Task: In the Contact  Ellie_Carter@nachi-fujikoshi.co.jp, Create email and send with subject: 'We're Thrilled to Welcome You ', and with mail content 'Hello_x000D_
Join a community of forward-thinkers and pioneers. Our transformative solution will empower you to shape the future of your industry.._x000D_
Kind Regards', attach the document: Terms_and_conditions.doc and insert image: visitingcard.jpg. Below Kind Regards, write Tumblr and insert the URL: 'www.tumblr.com'. Mark checkbox to create task to follow up : Tomorrow. Logged in from softage.1@softage.net
Action: Mouse moved to (93, 58)
Screenshot: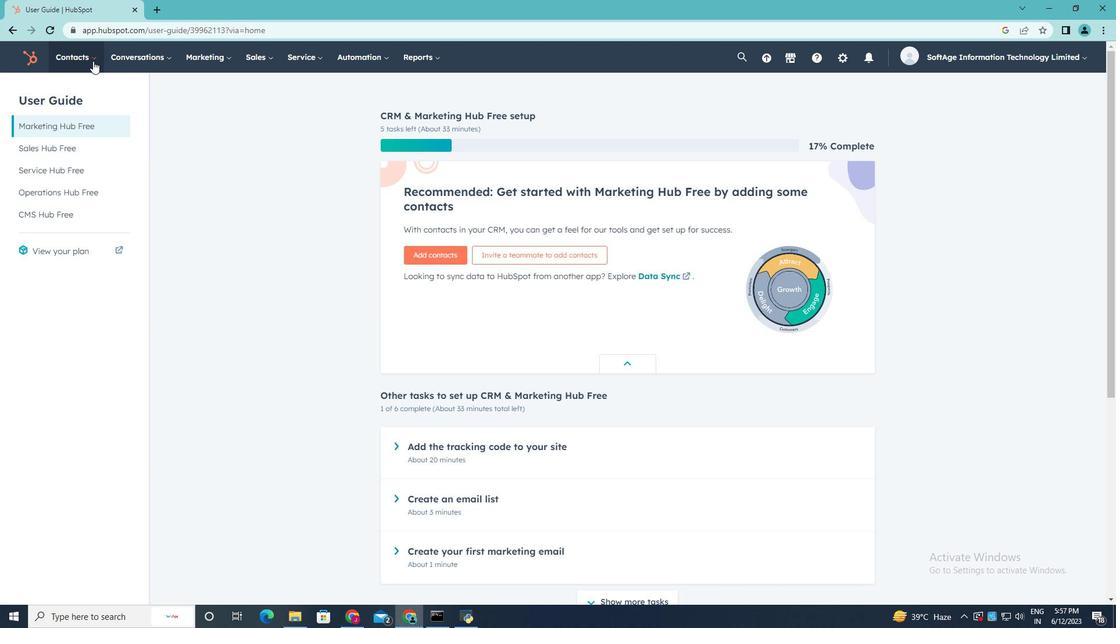 
Action: Mouse pressed left at (93, 58)
Screenshot: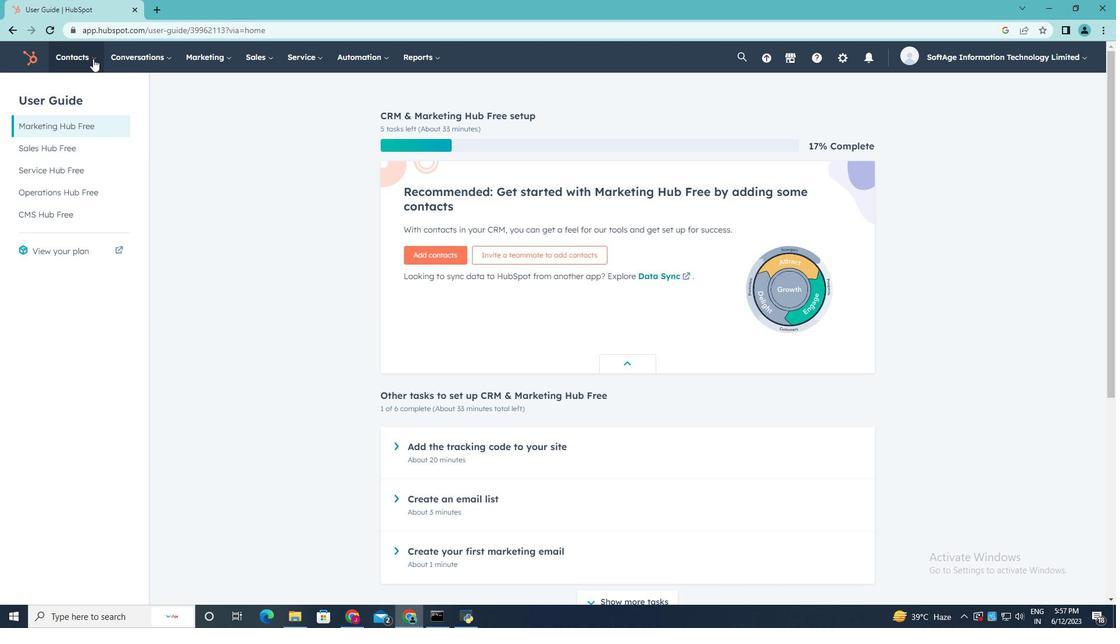 
Action: Mouse moved to (93, 95)
Screenshot: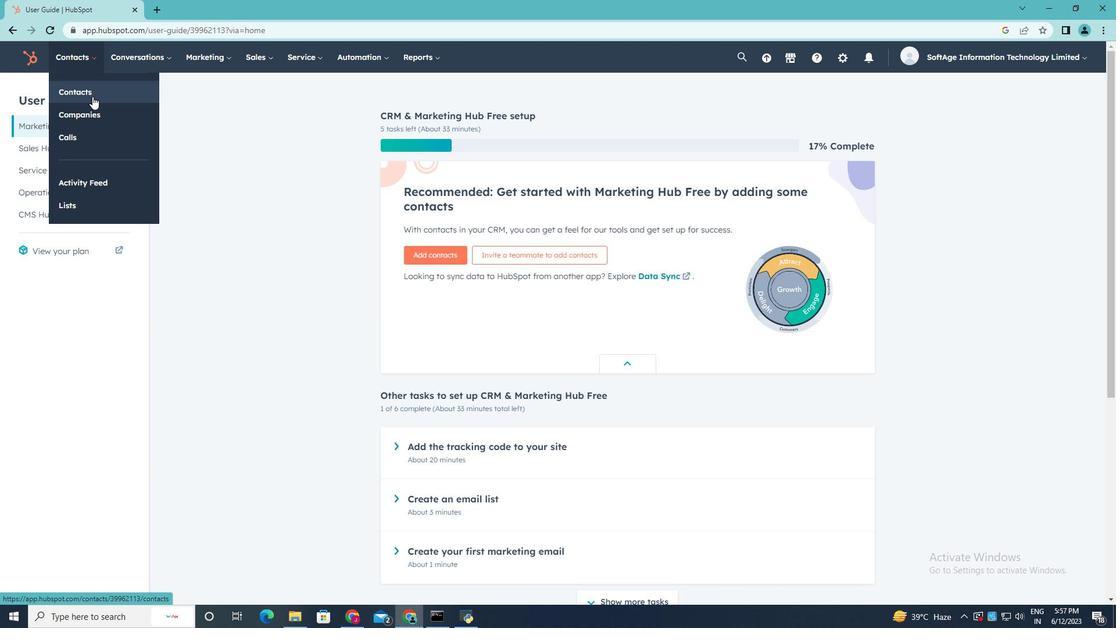 
Action: Mouse pressed left at (93, 95)
Screenshot: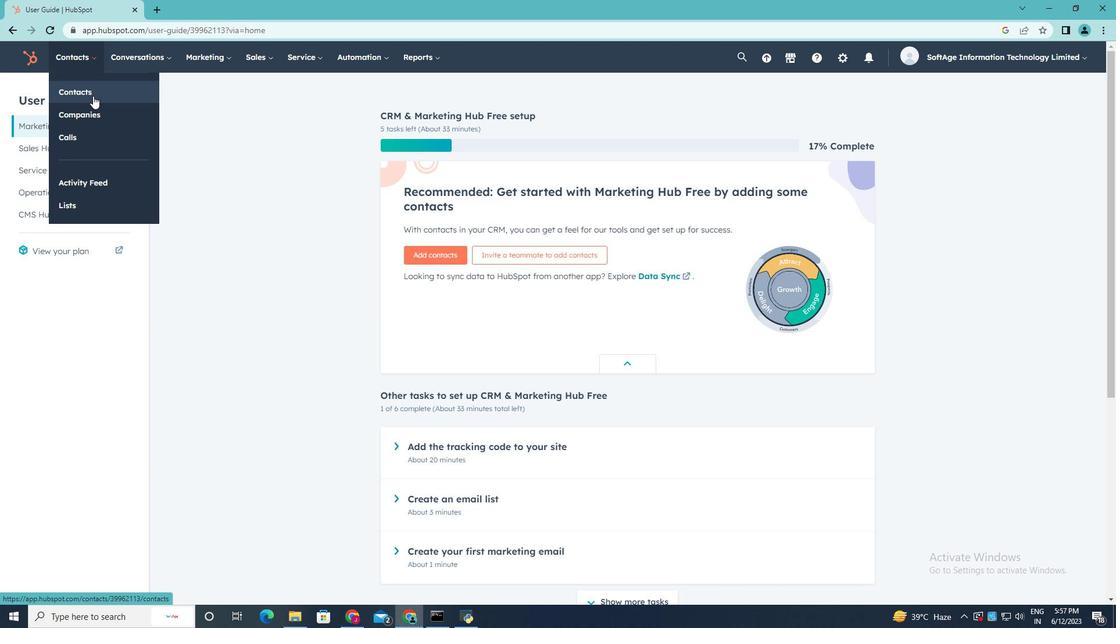 
Action: Mouse moved to (83, 187)
Screenshot: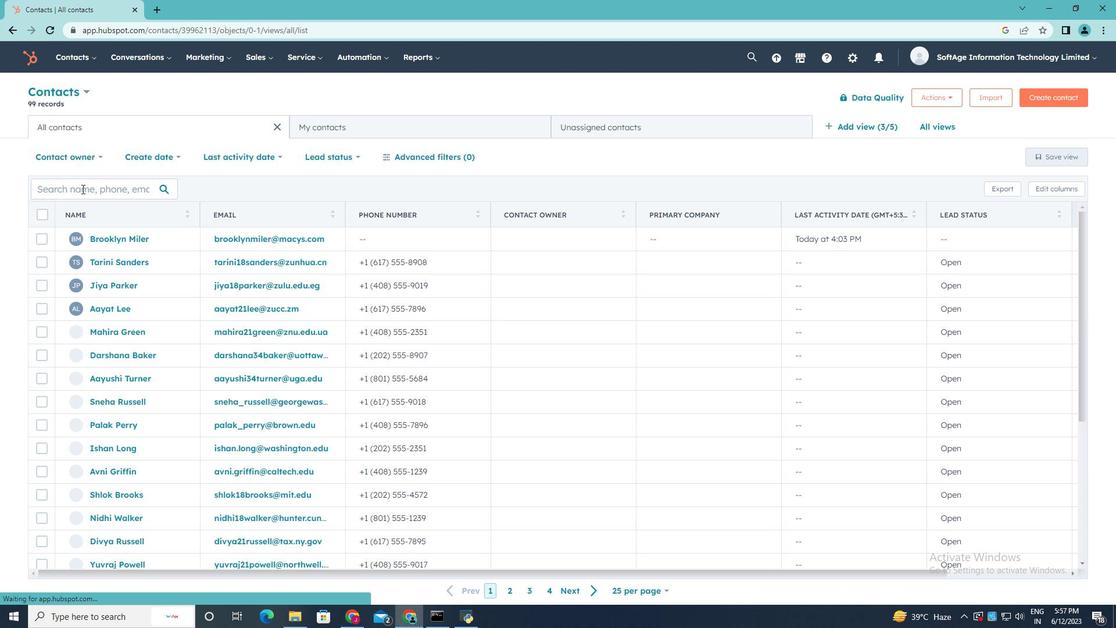 
Action: Mouse pressed left at (83, 187)
Screenshot: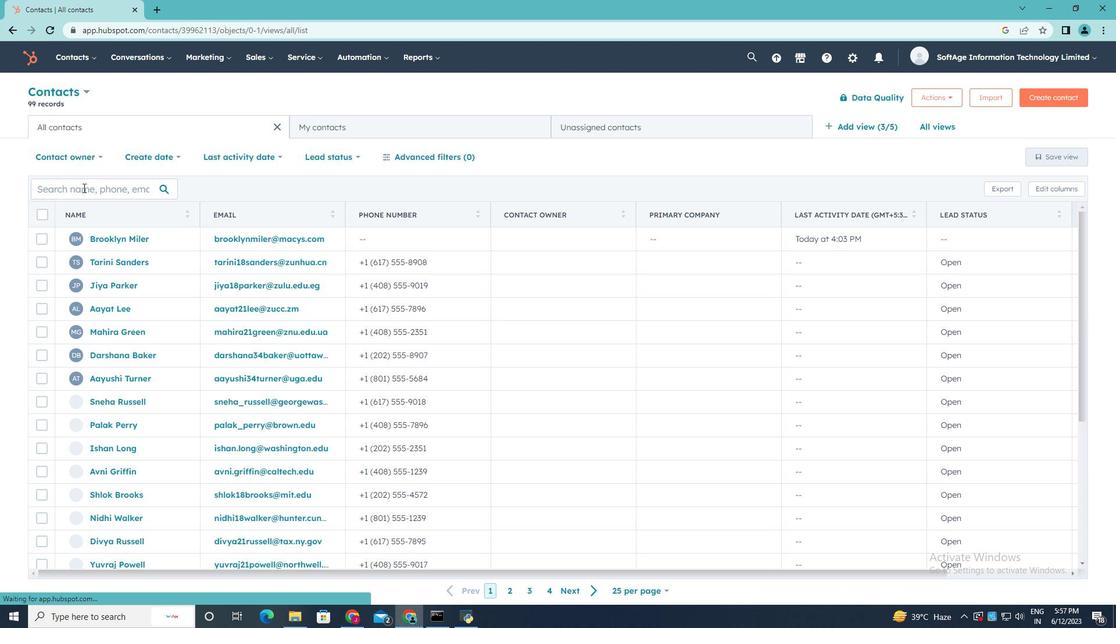 
Action: Key pressed <Key.shift><Key.shift><Key.shift><Key.shift><Key.shift><Key.shift><Key.shift><Key.shift>Ellie<Key.shift_r><Key.shift_r><Key.shift_r>_<Key.shift>Carter<Key.shift>@nachi-fujikoshi.co.jp
Screenshot: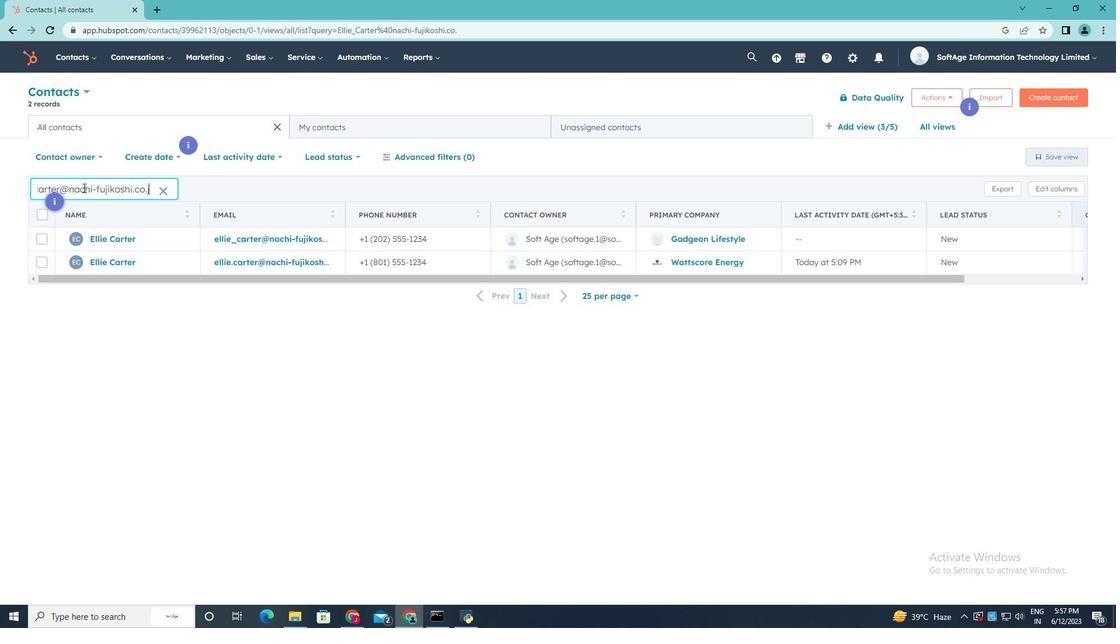 
Action: Mouse moved to (122, 242)
Screenshot: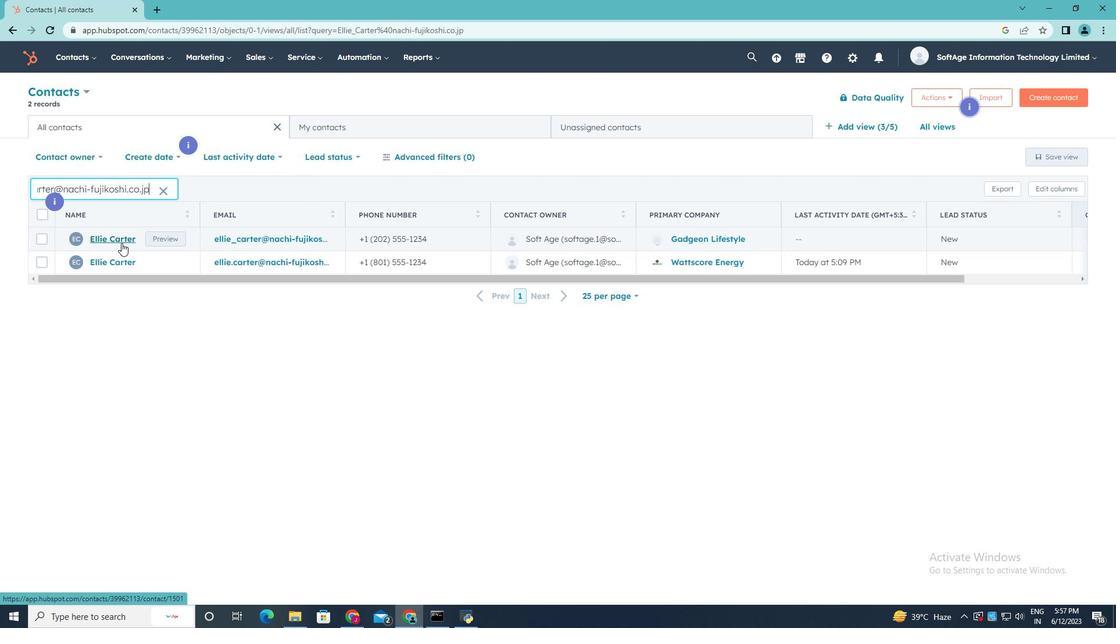 
Action: Mouse pressed left at (122, 242)
Screenshot: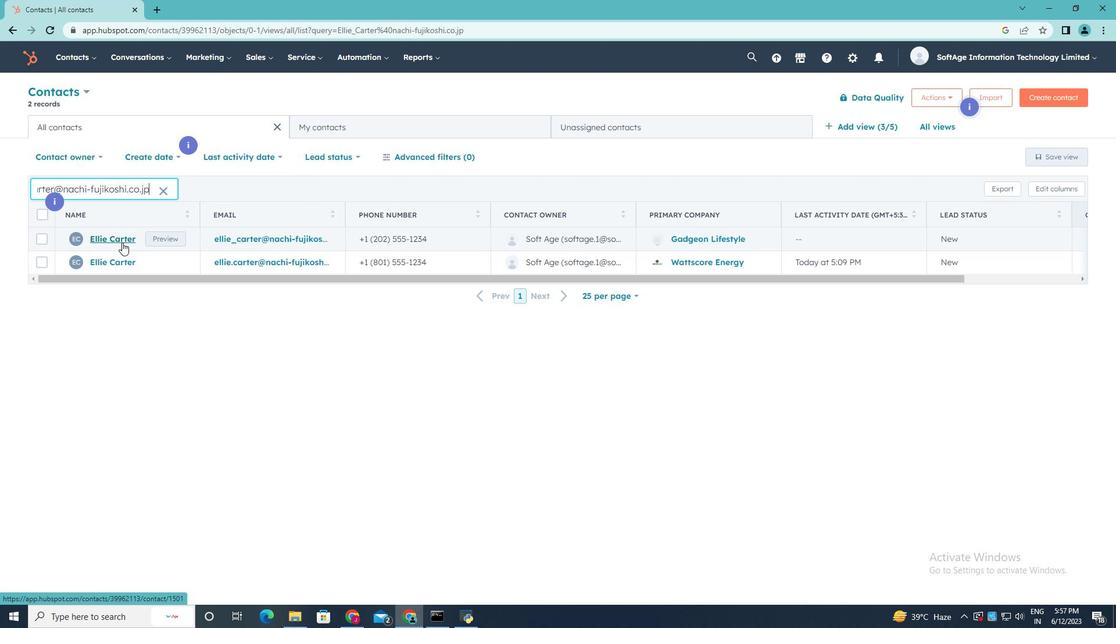 
Action: Mouse moved to (76, 194)
Screenshot: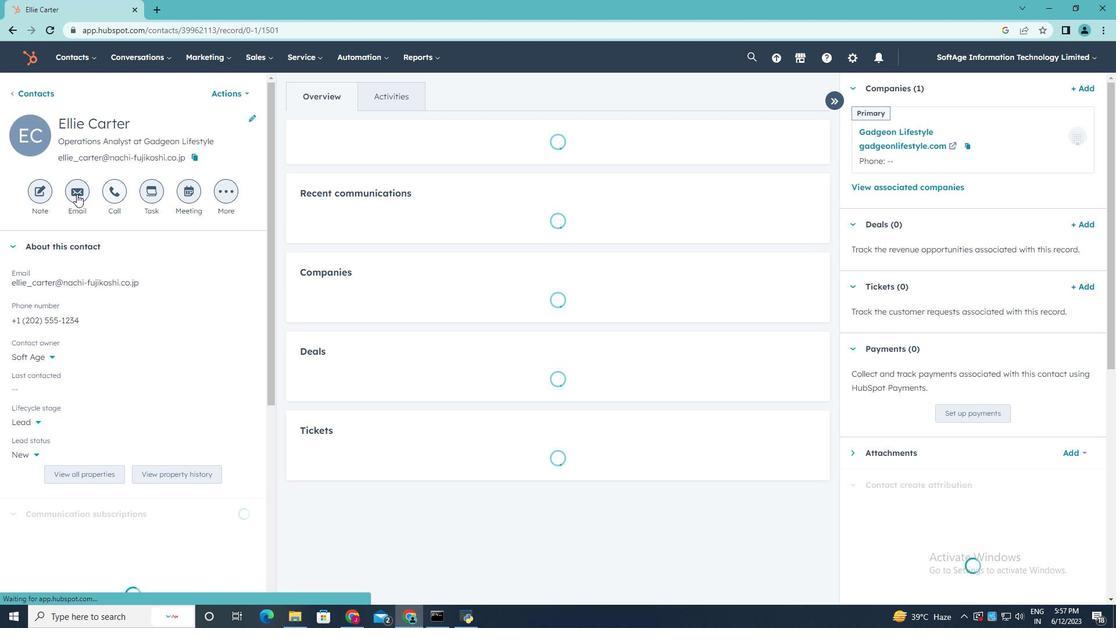 
Action: Mouse pressed left at (76, 194)
Screenshot: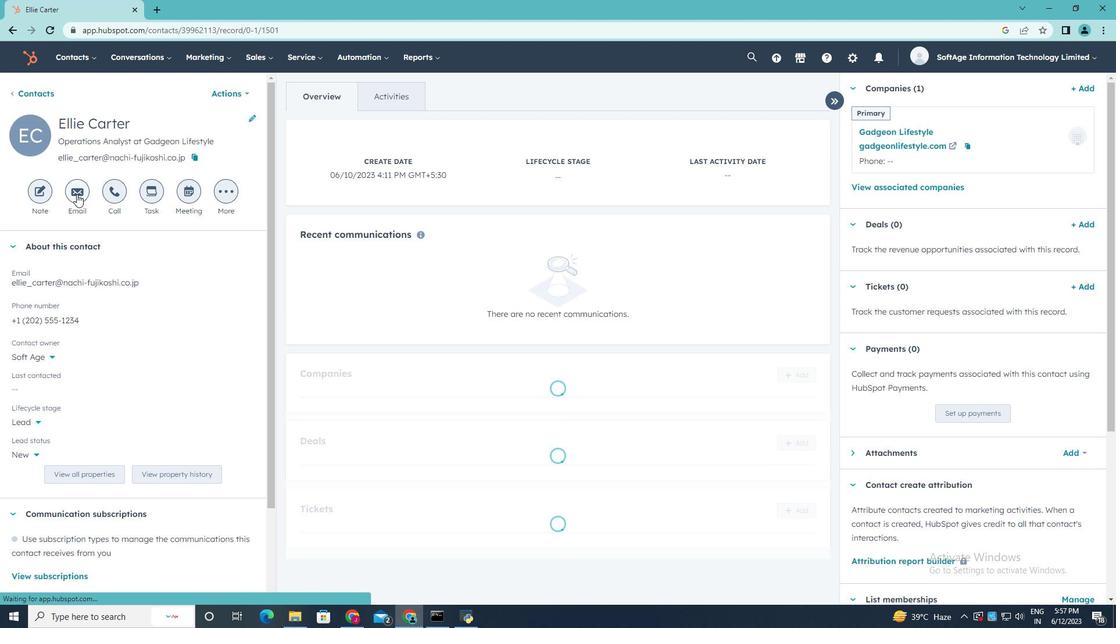 
Action: Mouse moved to (671, 384)
Screenshot: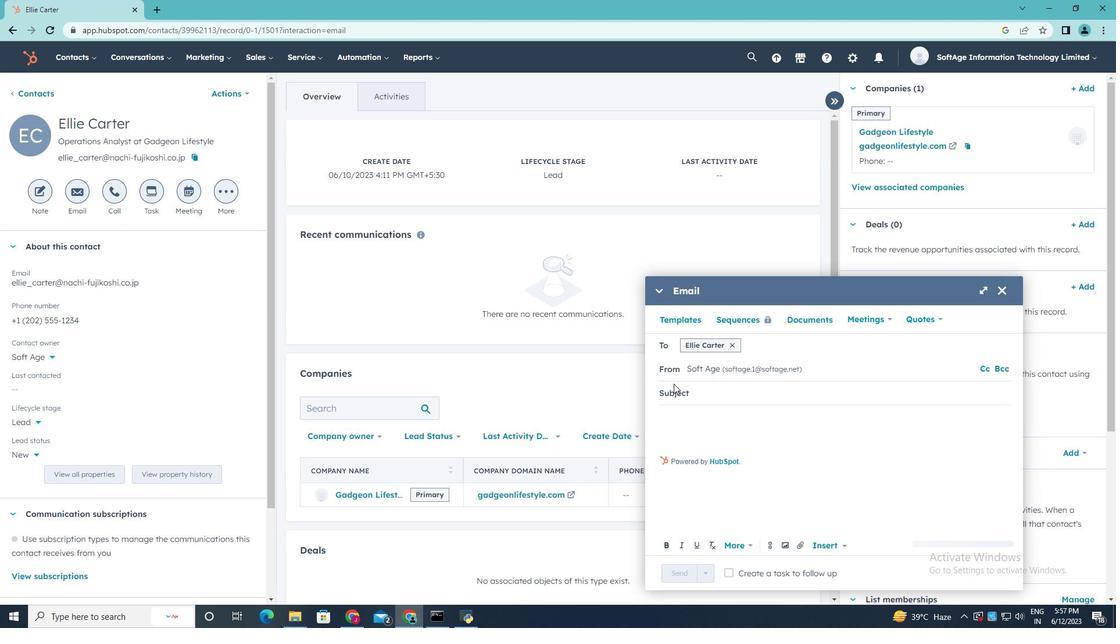
Action: Key pressed <Key.shift>We're<Key.space><Key.shift><Key.shift><Key.shift><Key.shift><Key.shift><Key.shift>Thrilled<Key.space>to<Key.space><Key.shift>Welcome<Key.space><Key.shift>You
Screenshot: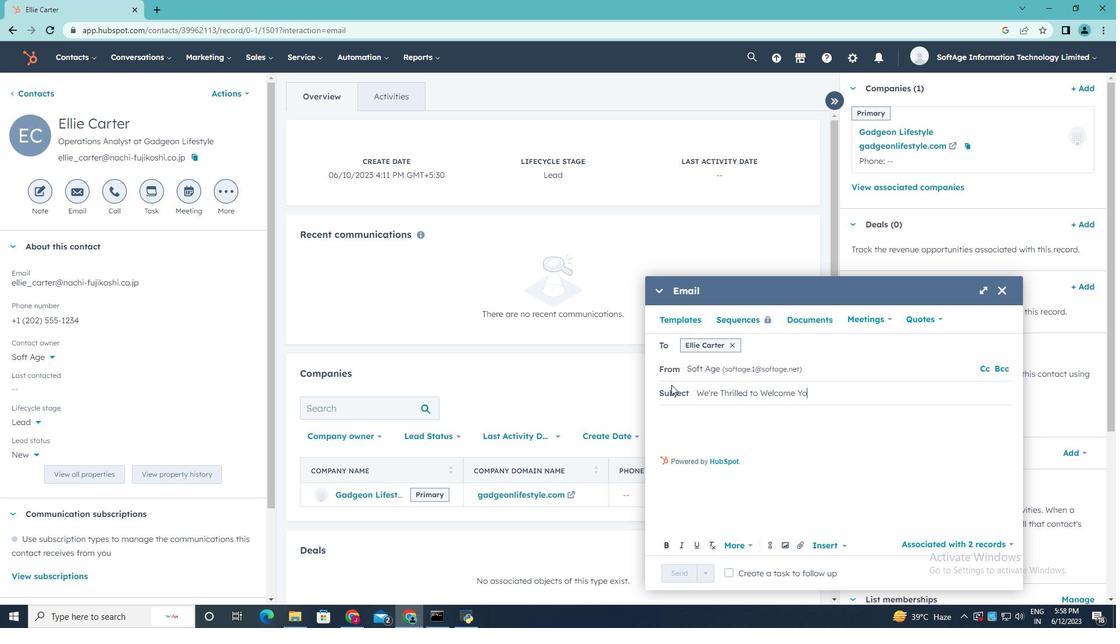 
Action: Mouse moved to (678, 416)
Screenshot: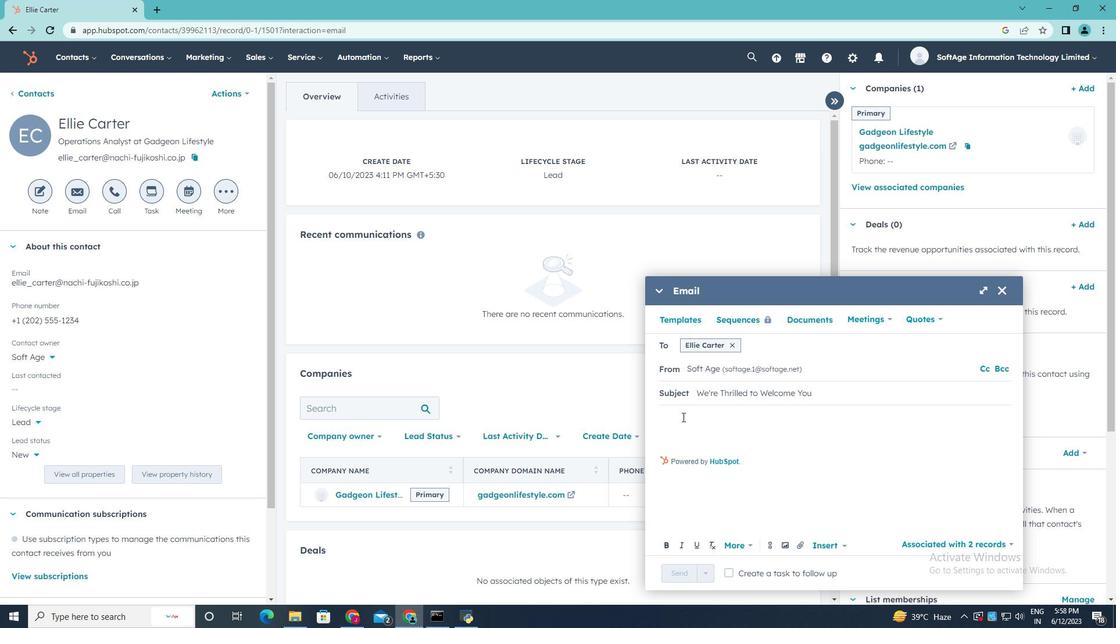 
Action: Mouse pressed left at (678, 416)
Screenshot: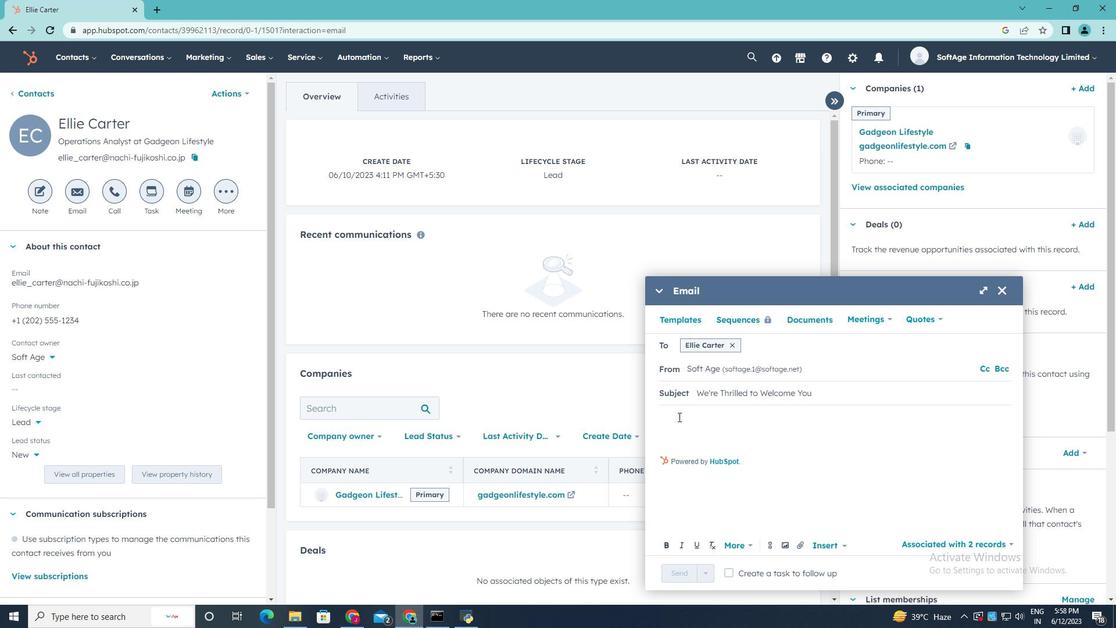 
Action: Key pressed <Key.shift>Hello
Screenshot: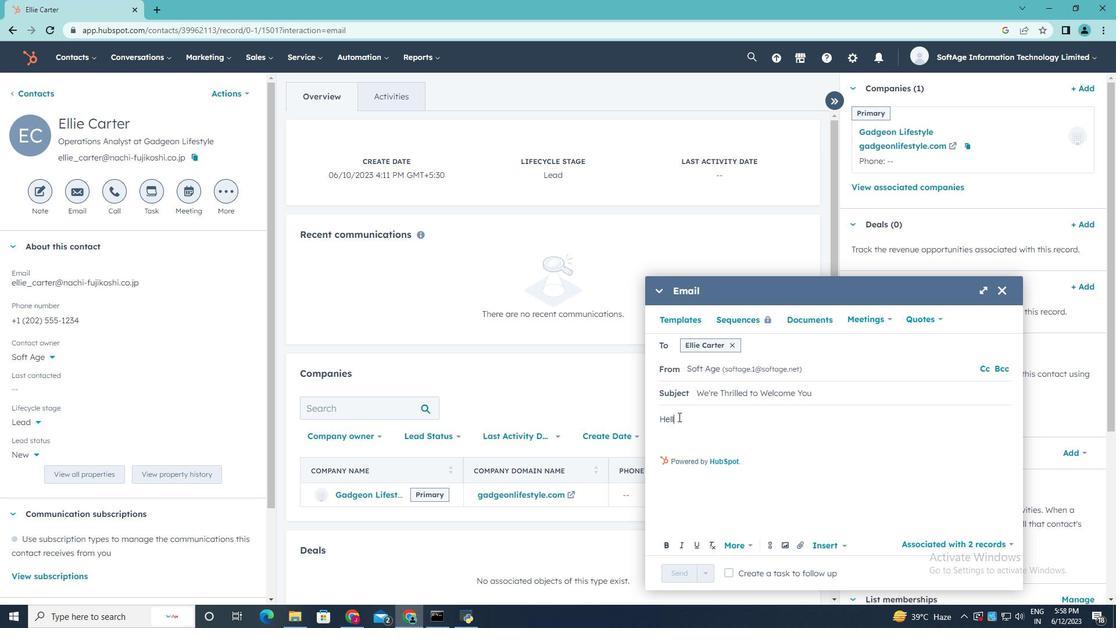 
Action: Mouse moved to (664, 432)
Screenshot: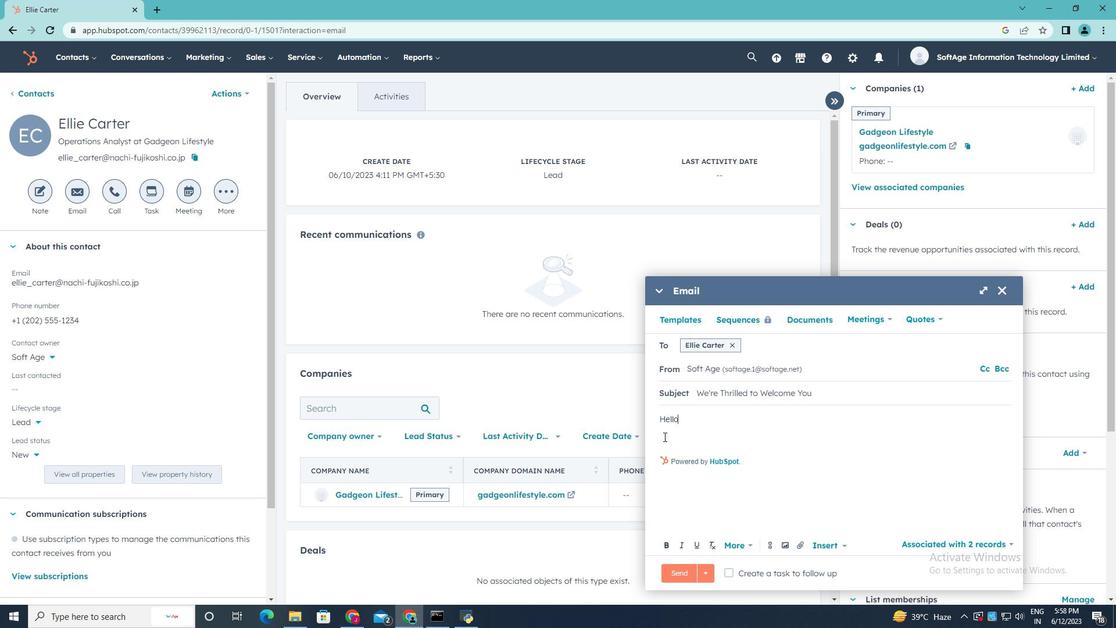 
Action: Mouse pressed left at (664, 432)
Screenshot: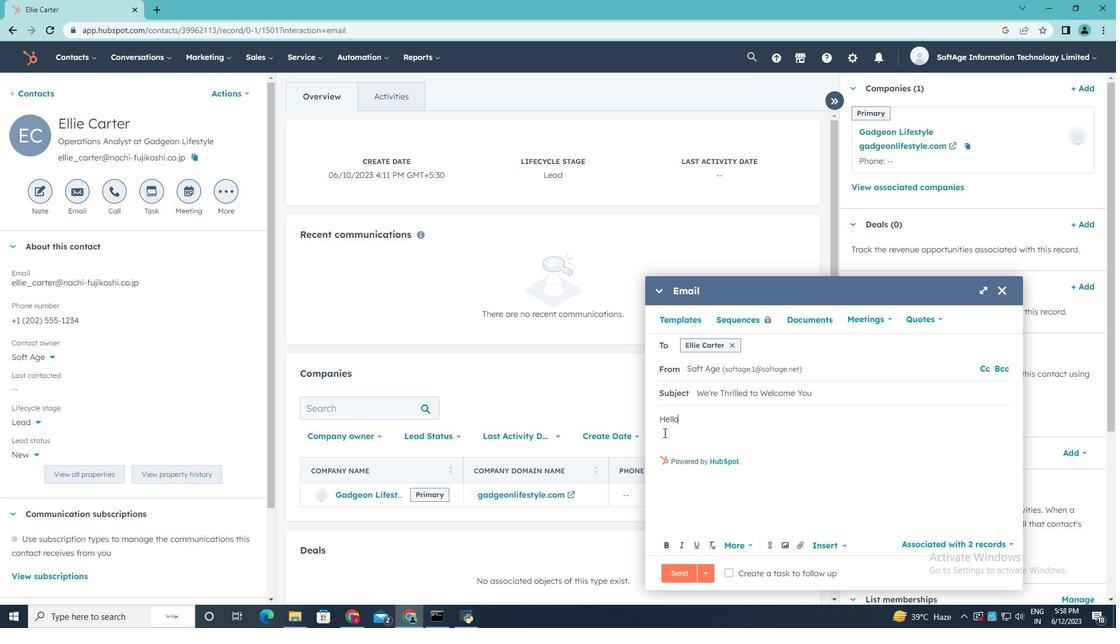
Action: Mouse moved to (904, 182)
Screenshot: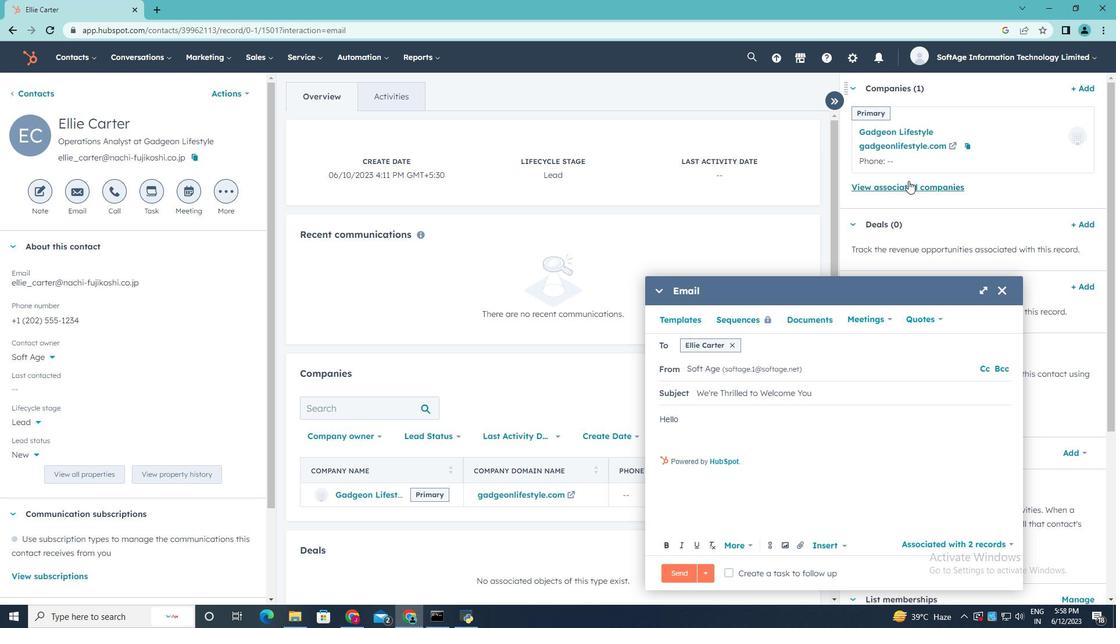 
Action: Key pressed <Key.shift>Join<Key.space>a<Key.space>community<Key.space>of<Key.space>forward-thinkers<Key.space>and<Key.space>po<Key.backspace>ioneers.<Key.space><Key.shift>Our<Key.space>transformative<Key.space>solution<Key.space>will<Key.space>empower<Key.space>you<Key.space>to<Key.space>shape<Key.space>the<Key.space>future<Key.space>of<Key.space>your<Key.space><Key.shift>industry..
Screenshot: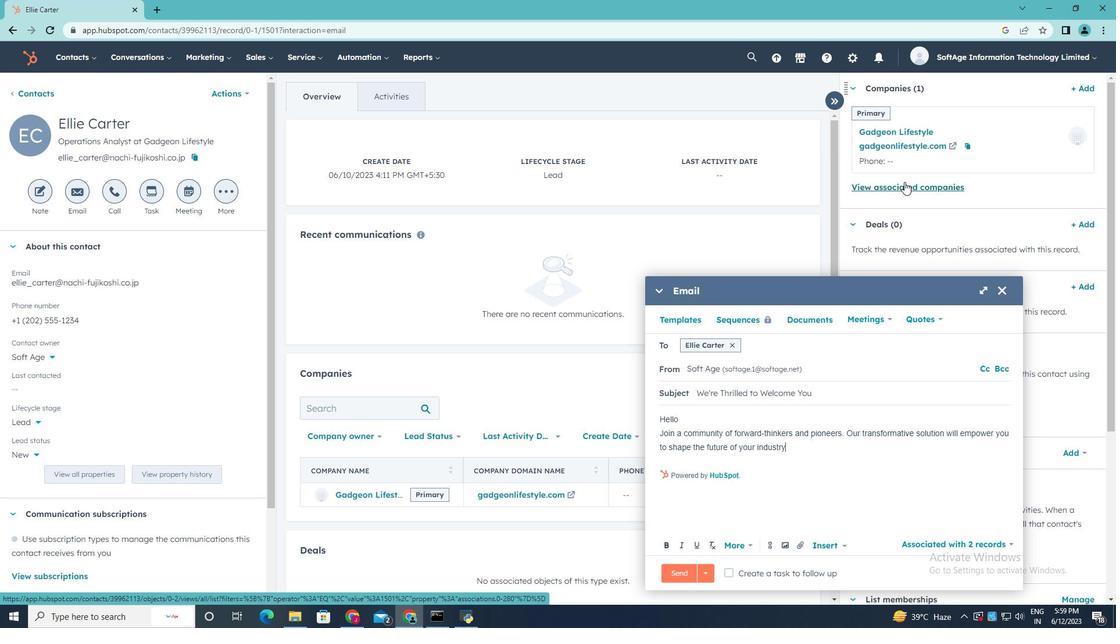 
Action: Mouse moved to (668, 459)
Screenshot: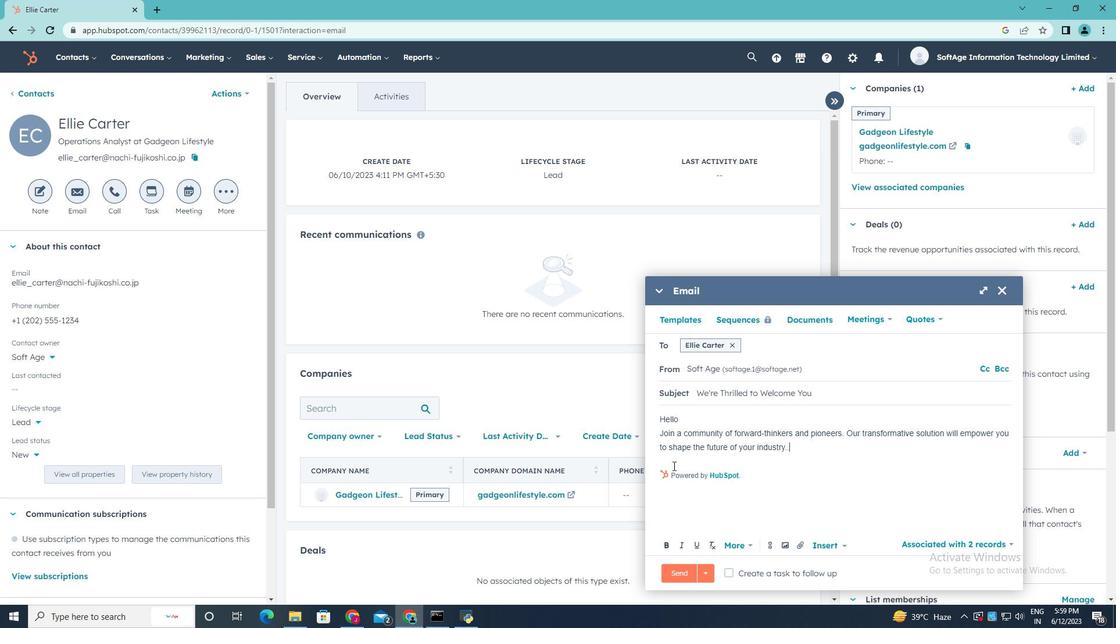 
Action: Mouse pressed left at (668, 459)
Screenshot: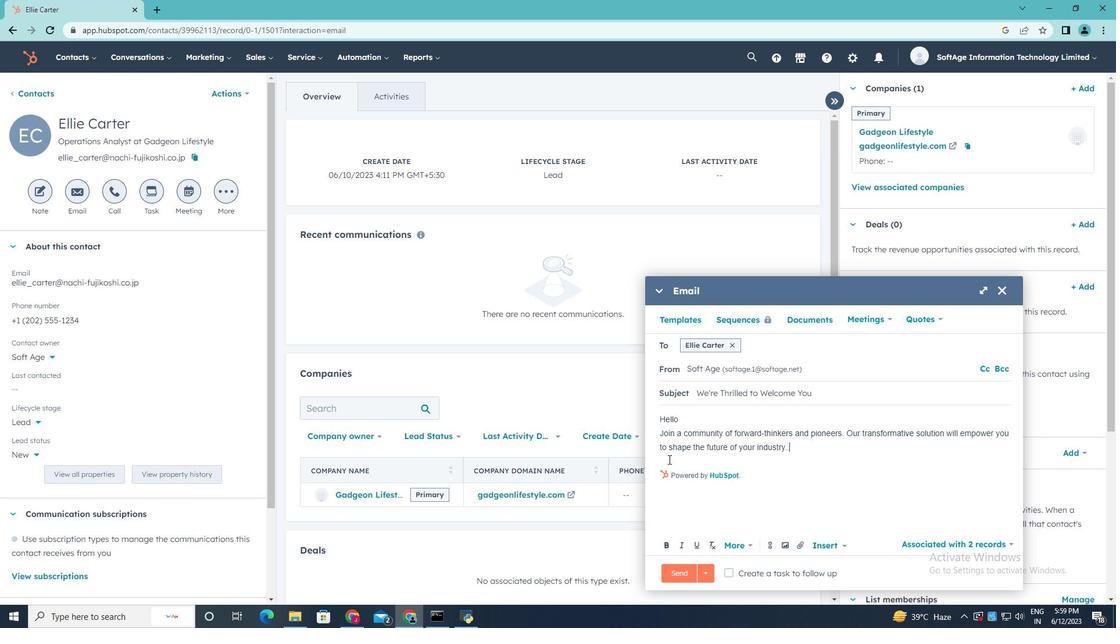 
Action: Mouse moved to (668, 458)
Screenshot: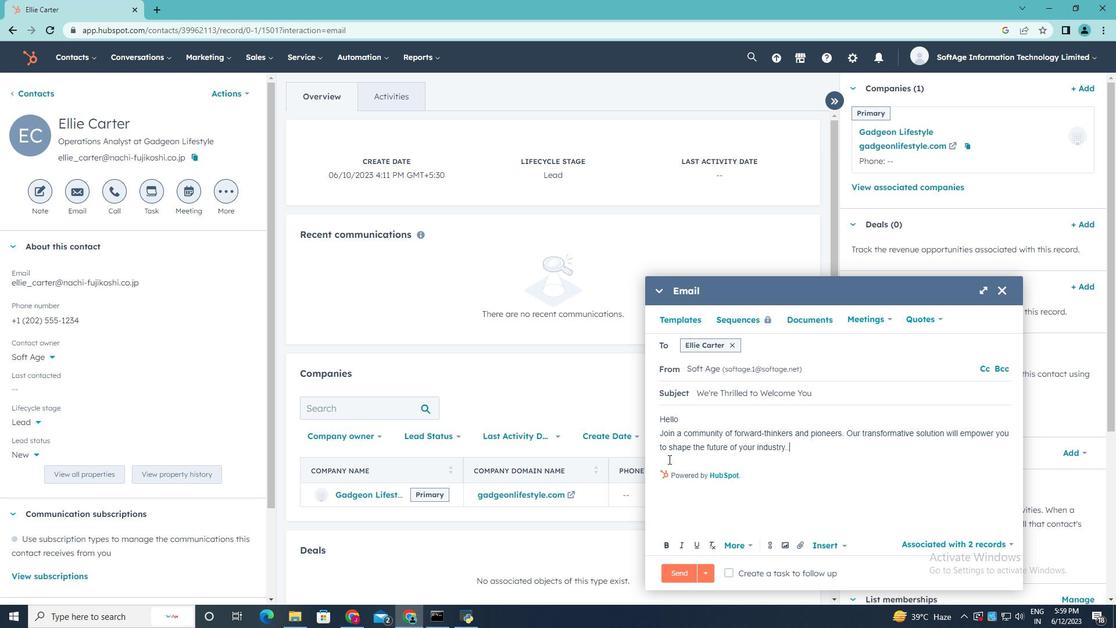 
Action: Key pressed <Key.shift>Kind<Key.space><Key.shift>Regards,
Screenshot: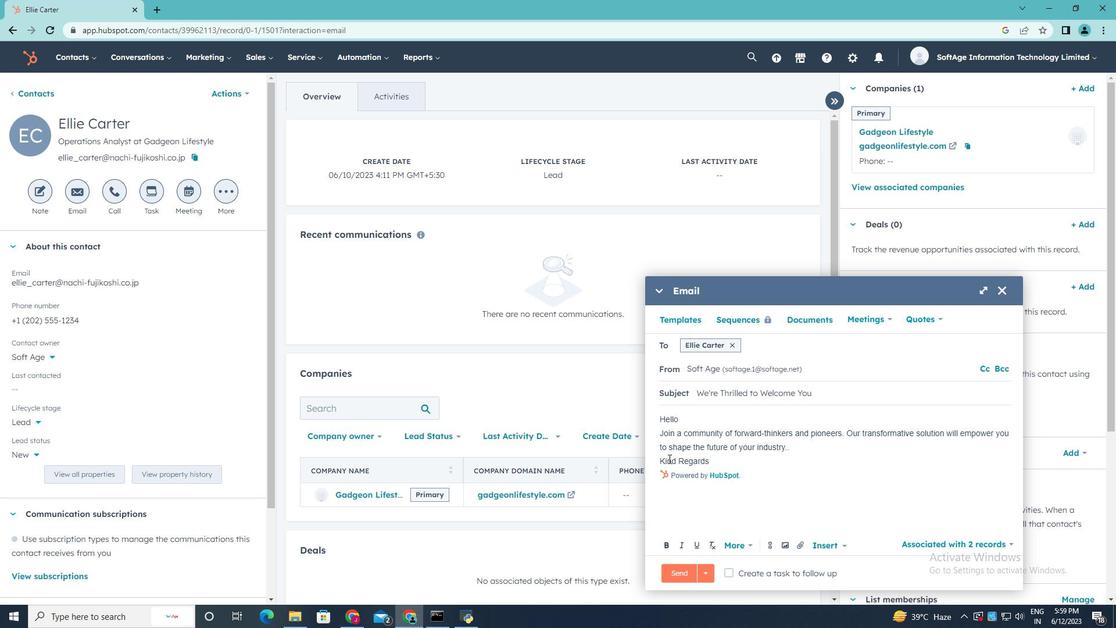 
Action: Mouse moved to (799, 544)
Screenshot: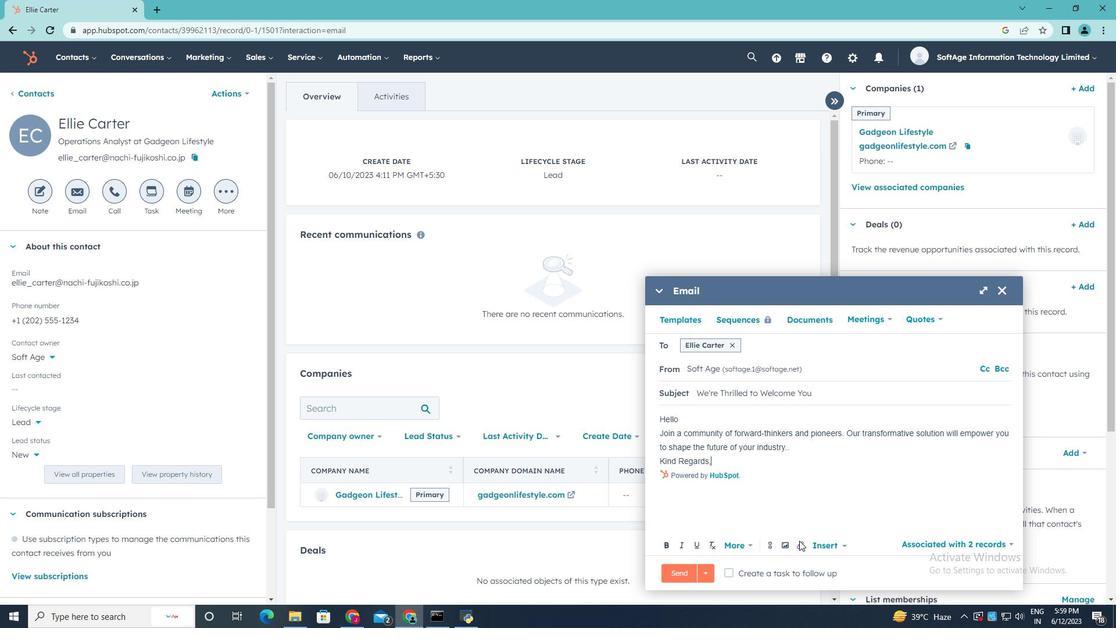 
Action: Mouse pressed left at (799, 544)
Screenshot: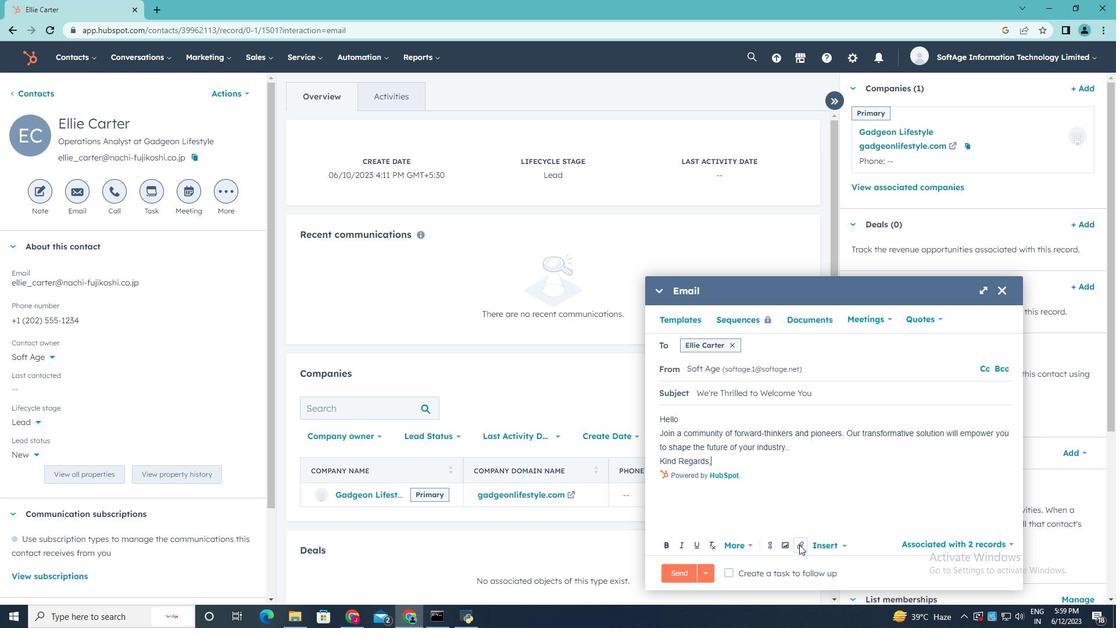 
Action: Mouse moved to (823, 516)
Screenshot: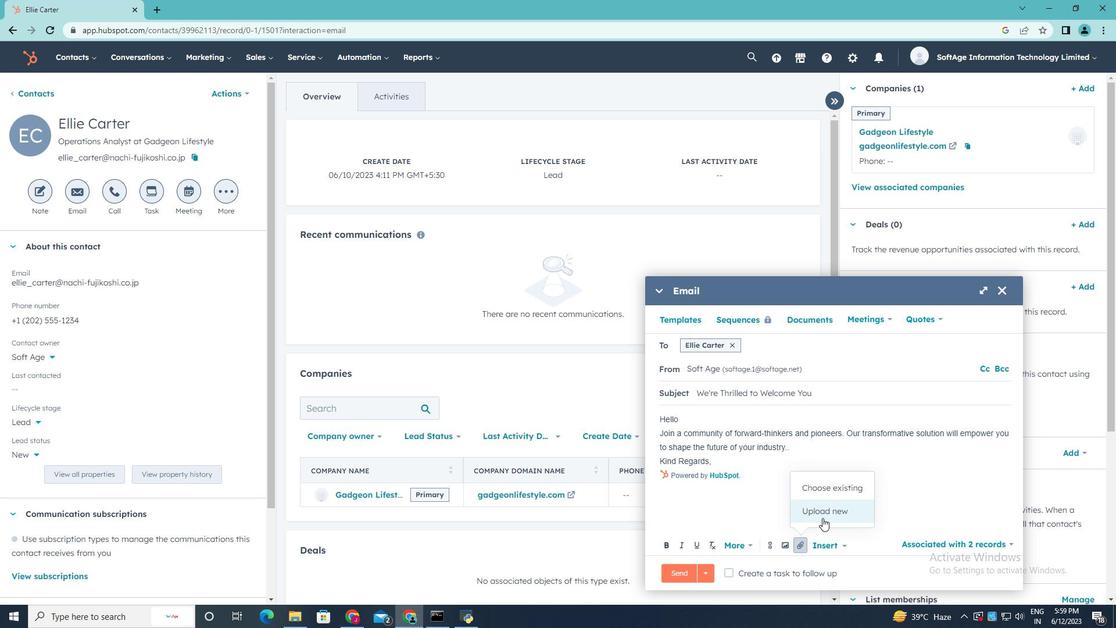 
Action: Mouse pressed left at (823, 516)
Screenshot: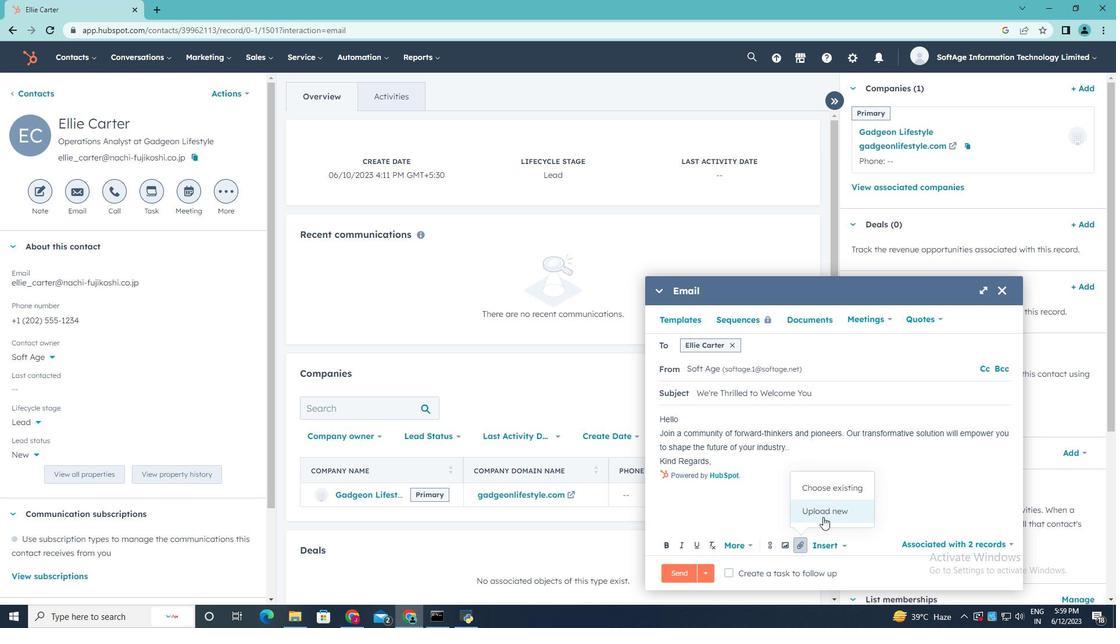 
Action: Mouse moved to (204, 114)
Screenshot: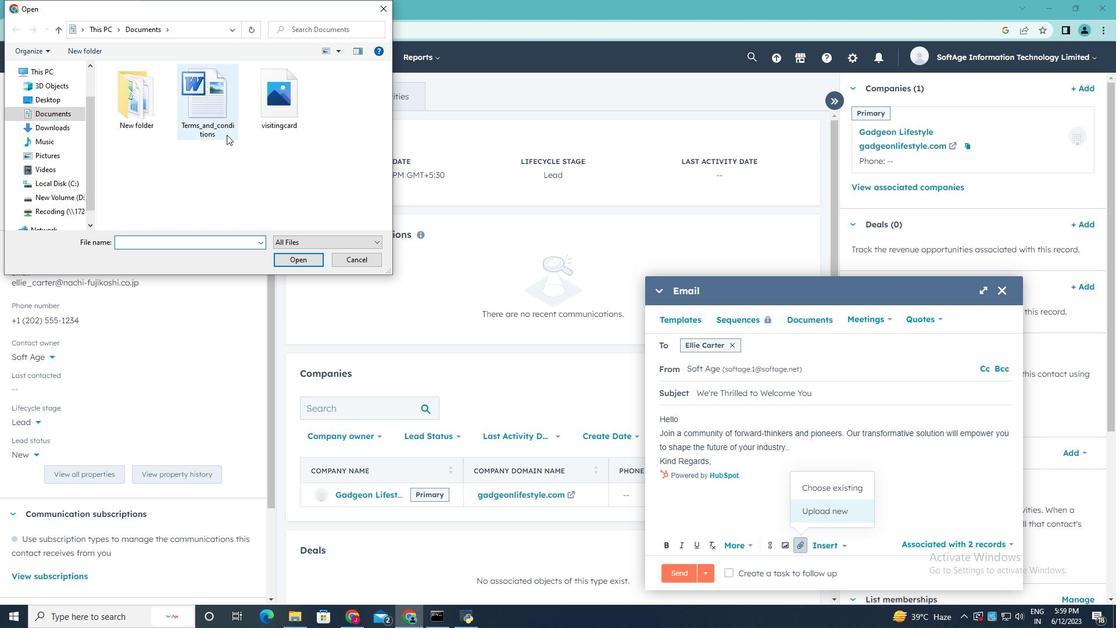 
Action: Mouse pressed left at (204, 114)
Screenshot: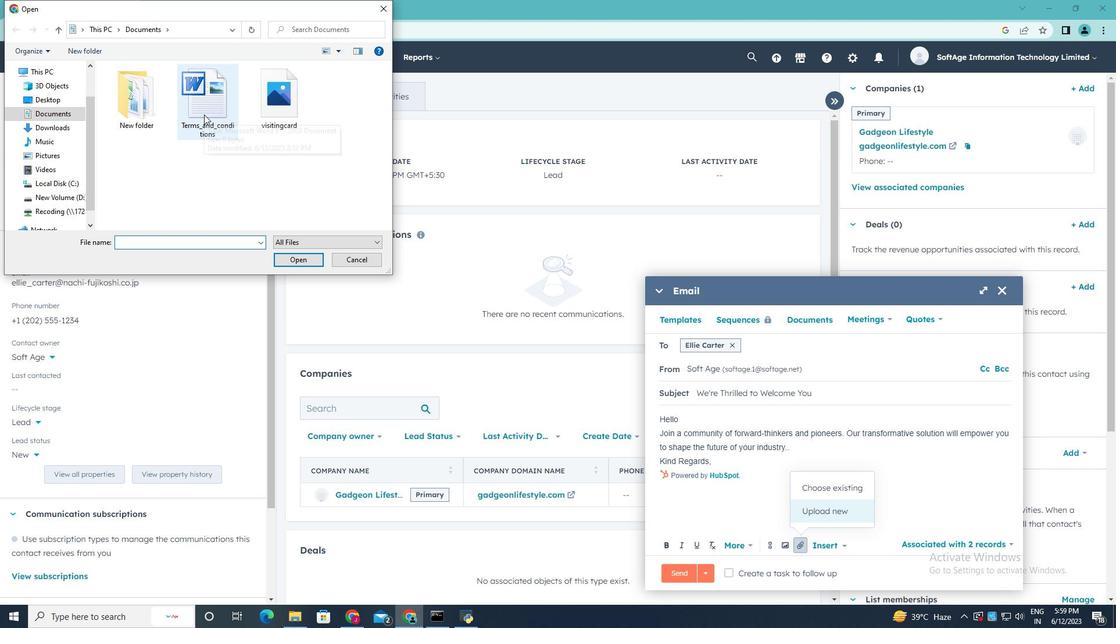 
Action: Mouse moved to (305, 262)
Screenshot: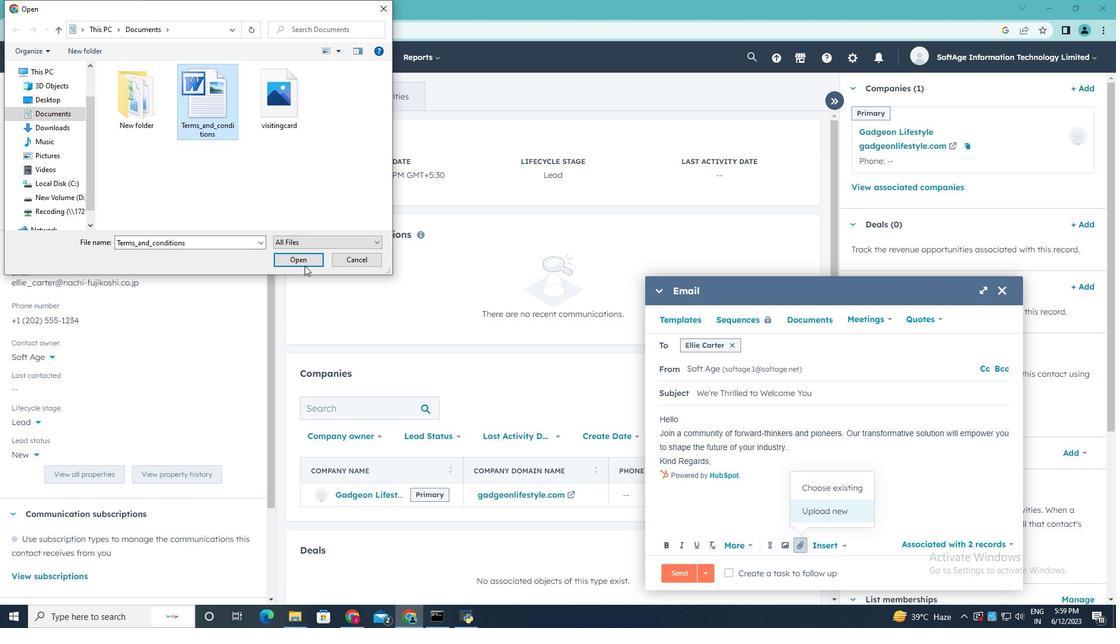
Action: Mouse pressed left at (305, 262)
Screenshot: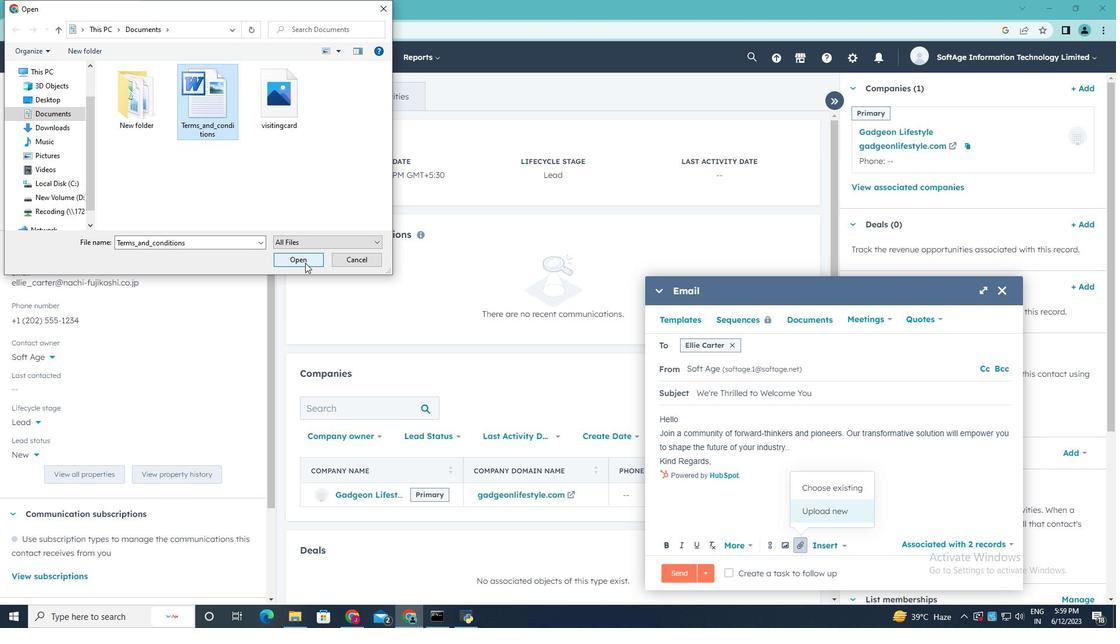 
Action: Mouse moved to (801, 516)
Screenshot: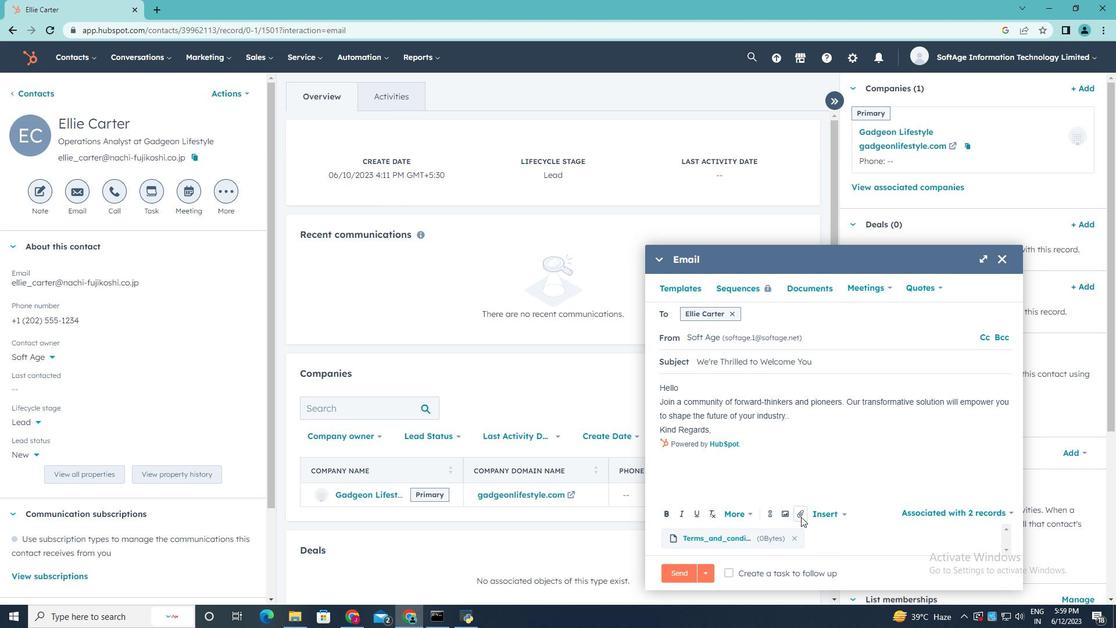 
Action: Mouse pressed left at (801, 516)
Screenshot: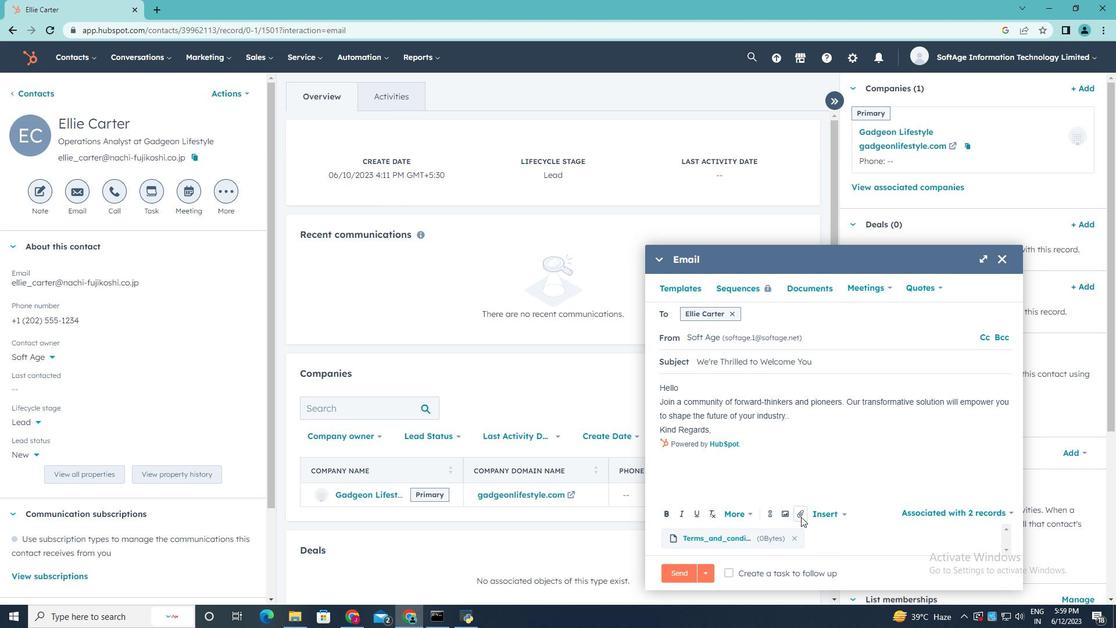 
Action: Mouse moved to (828, 483)
Screenshot: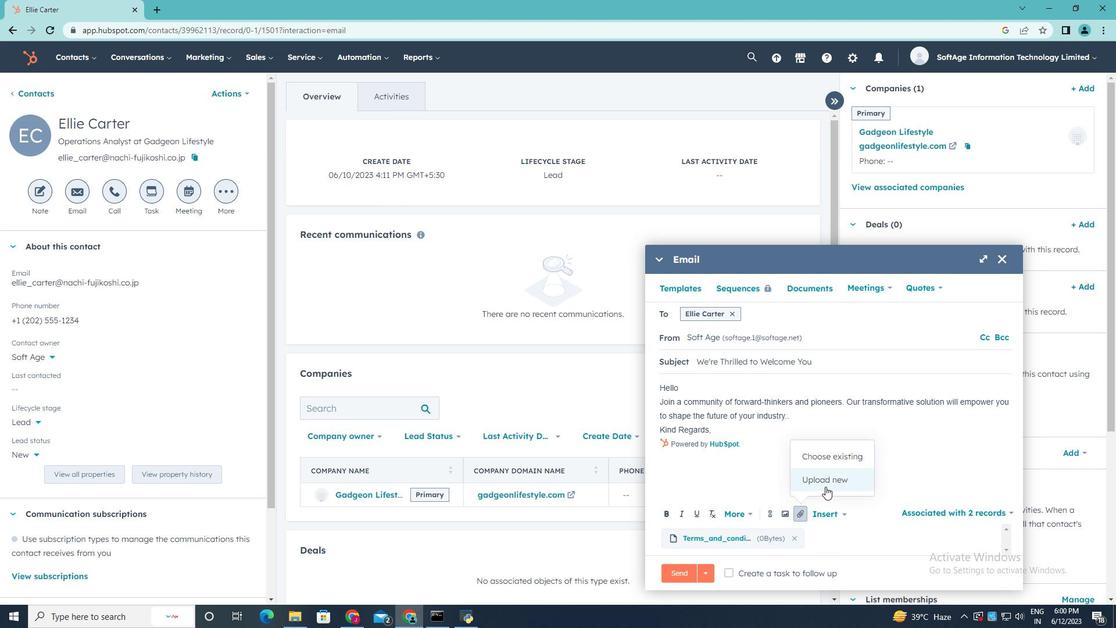 
Action: Mouse pressed left at (828, 483)
Screenshot: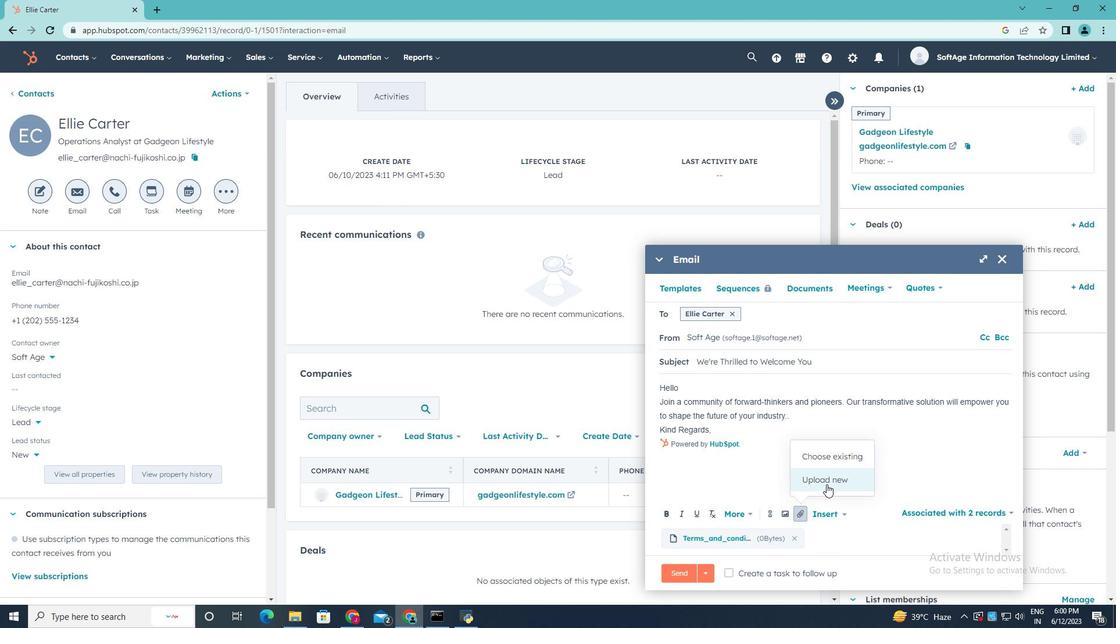 
Action: Mouse moved to (302, 122)
Screenshot: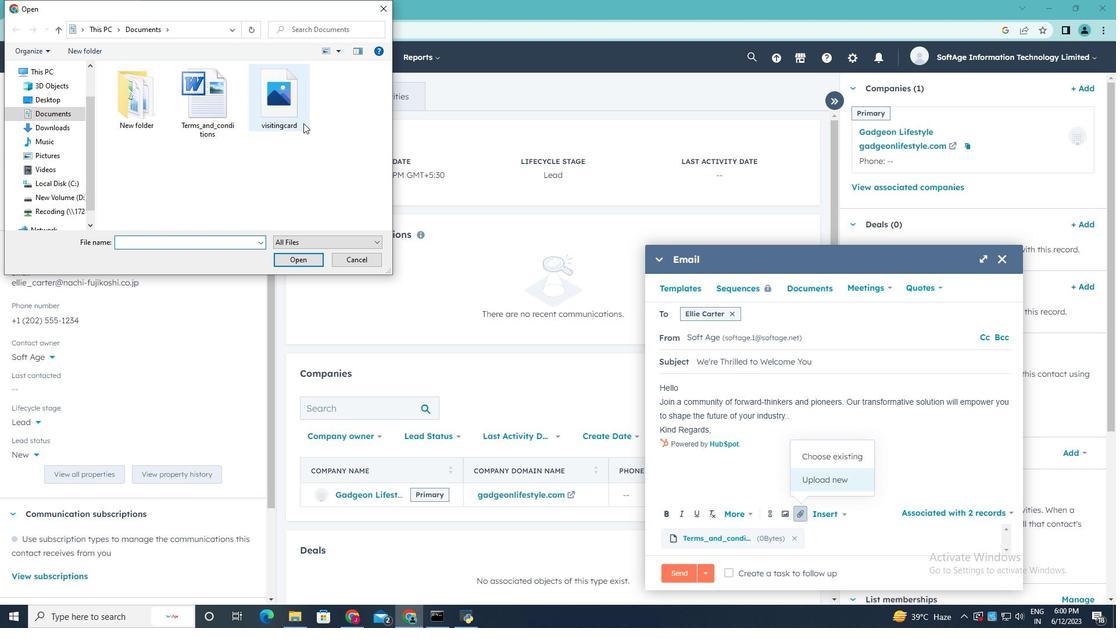 
Action: Mouse pressed left at (302, 122)
Screenshot: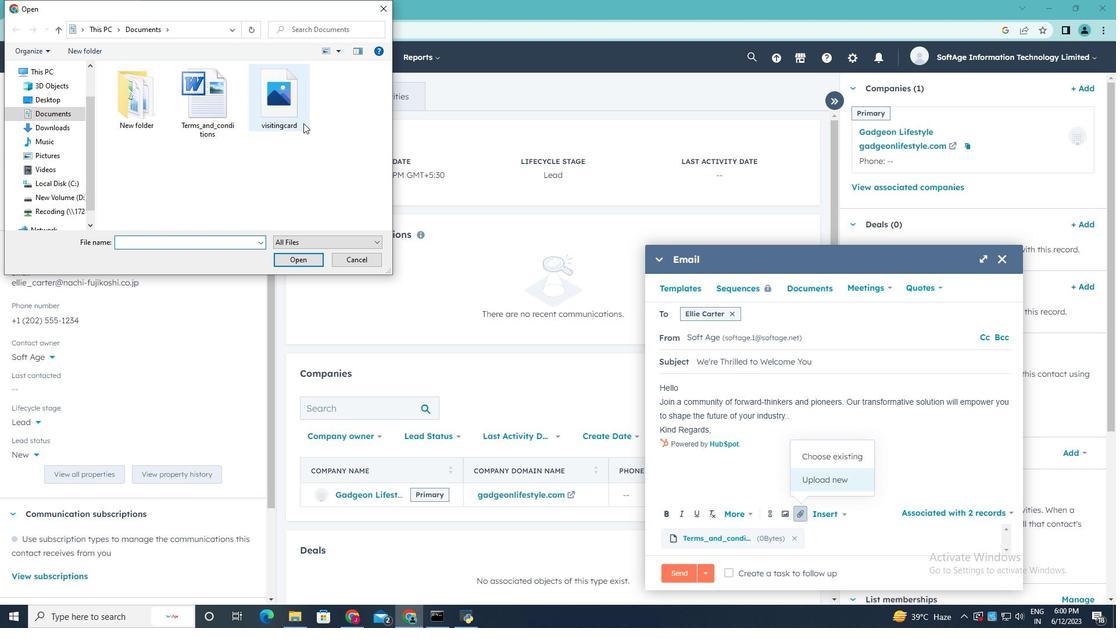 
Action: Mouse moved to (297, 260)
Screenshot: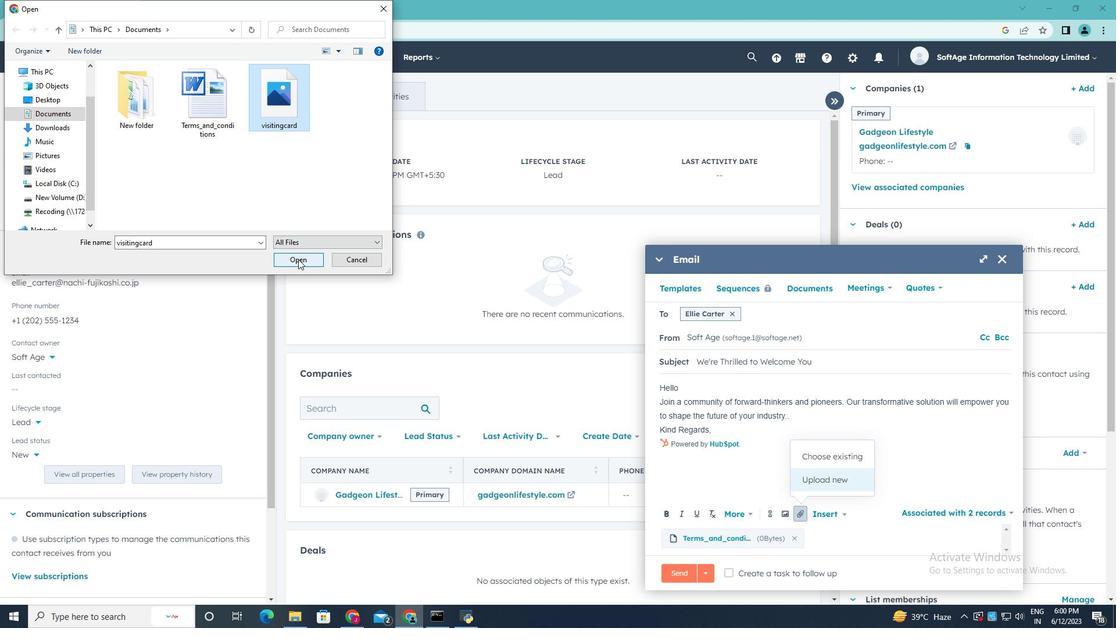 
Action: Mouse pressed left at (297, 260)
Screenshot: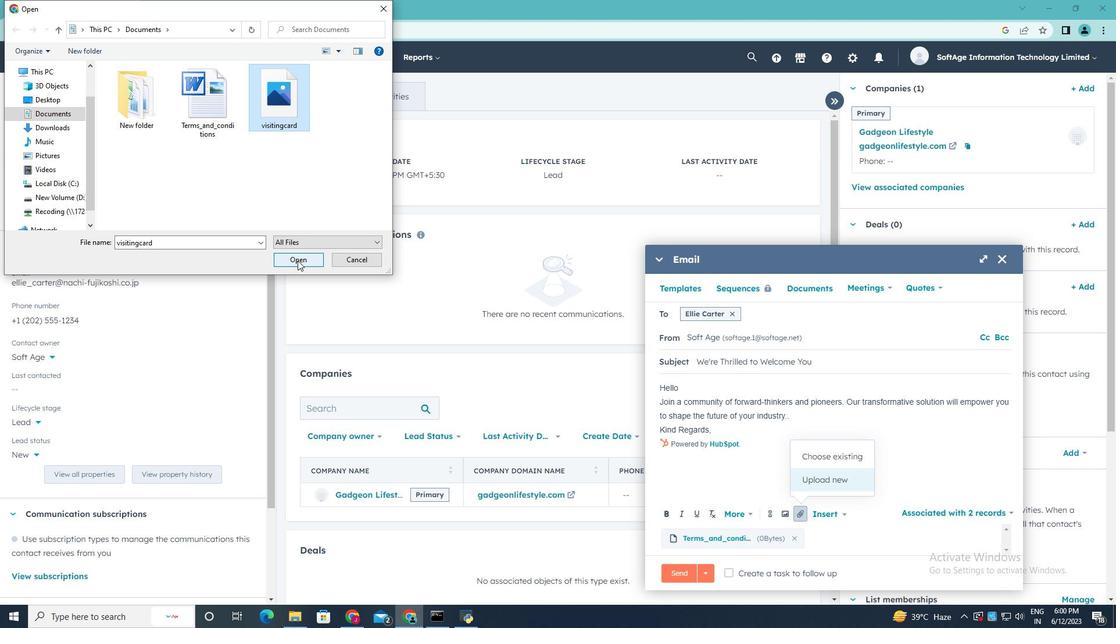 
Action: Mouse moved to (716, 431)
Screenshot: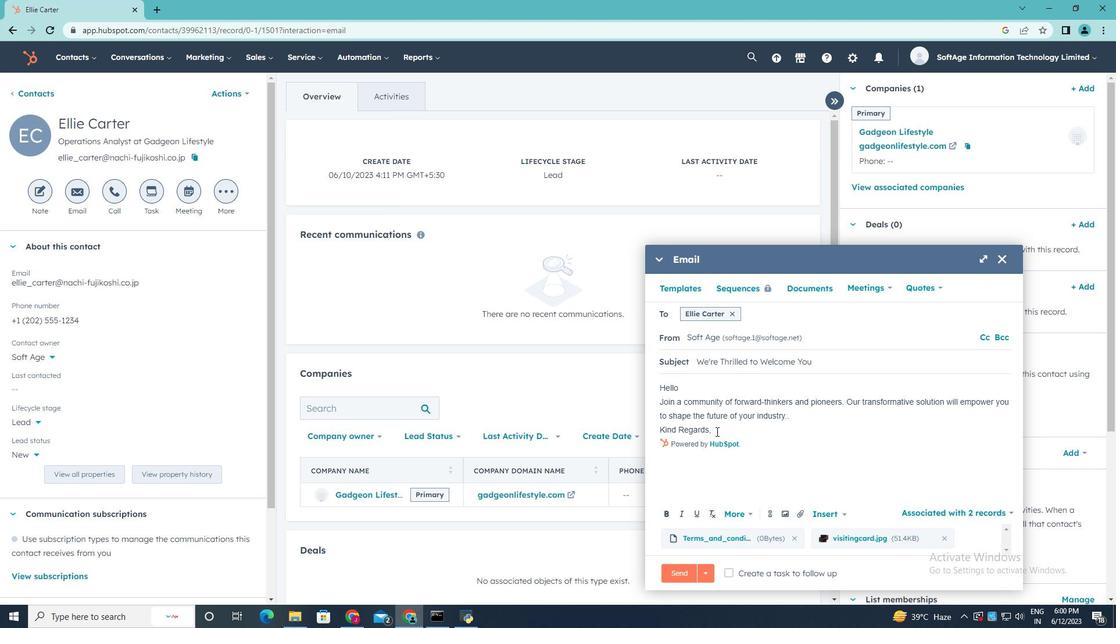 
Action: Mouse pressed left at (716, 431)
Screenshot: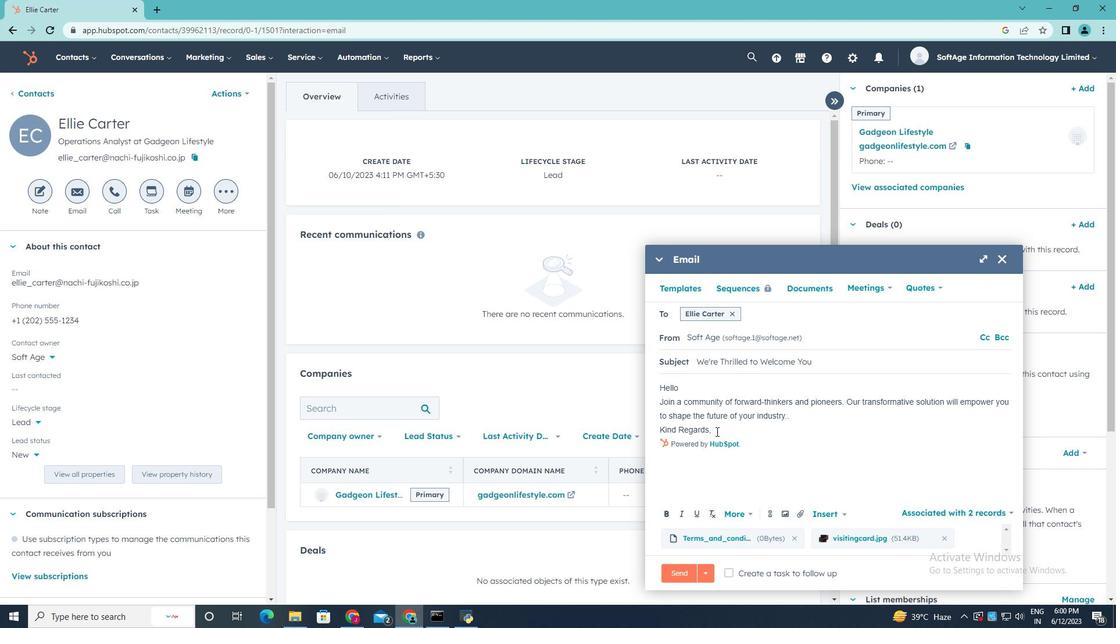 
Action: Key pressed <Key.enter>
Screenshot: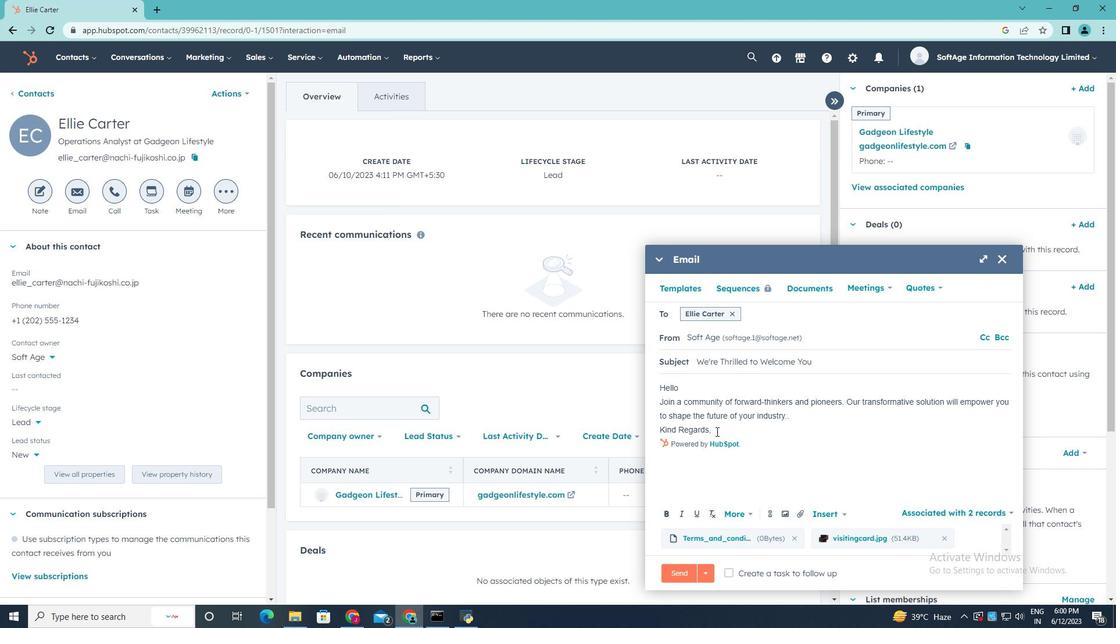 
Action: Mouse moved to (771, 517)
Screenshot: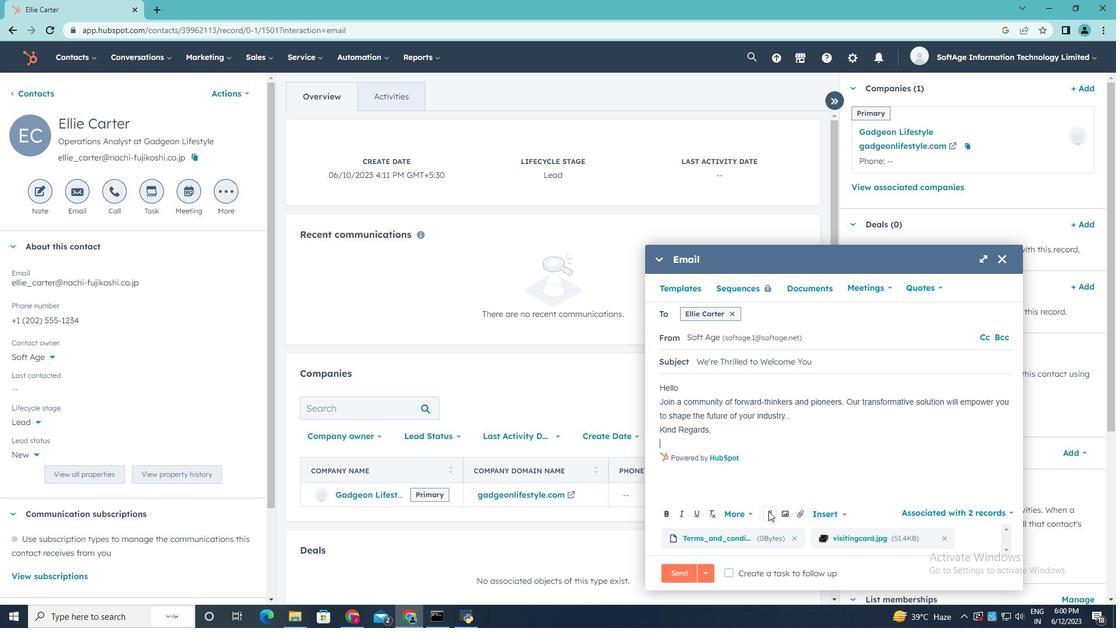 
Action: Mouse pressed left at (771, 517)
Screenshot: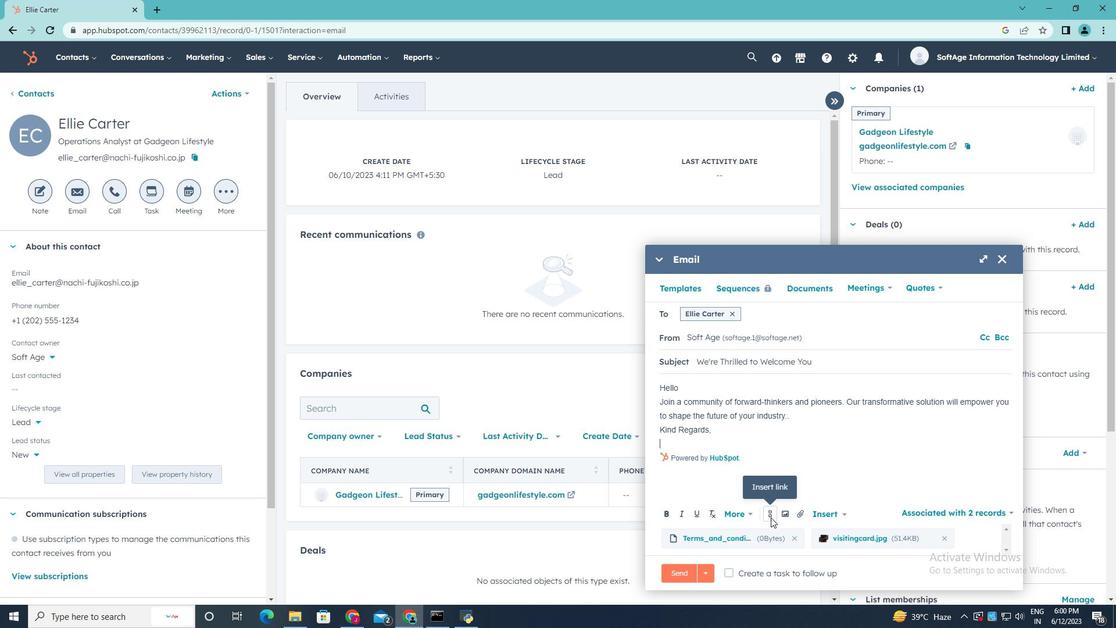 
Action: Mouse moved to (792, 391)
Screenshot: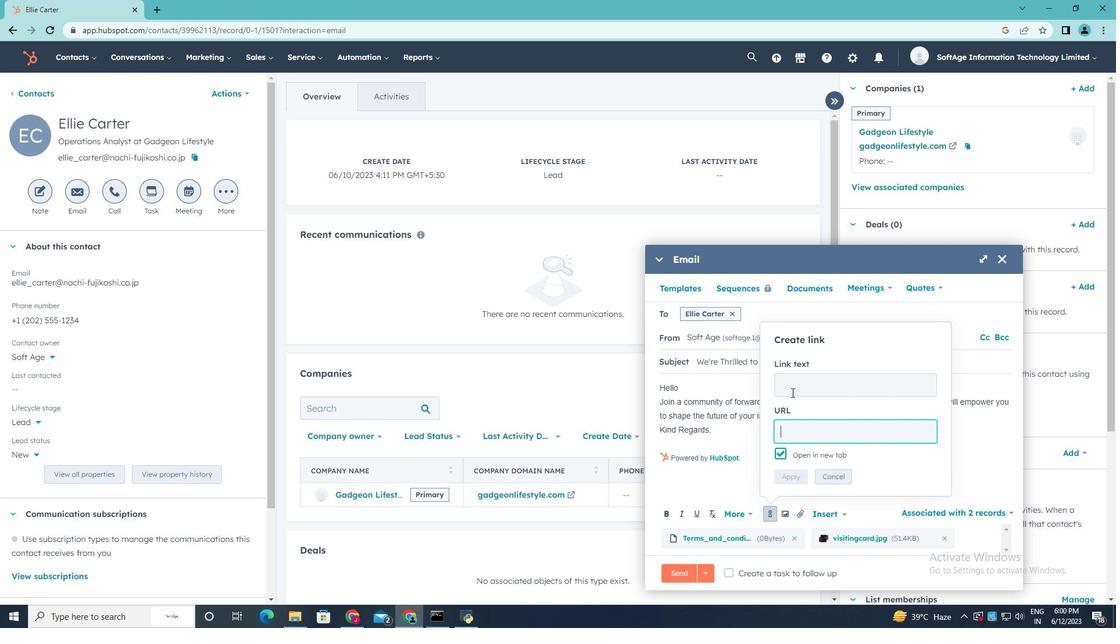 
Action: Mouse pressed left at (792, 391)
Screenshot: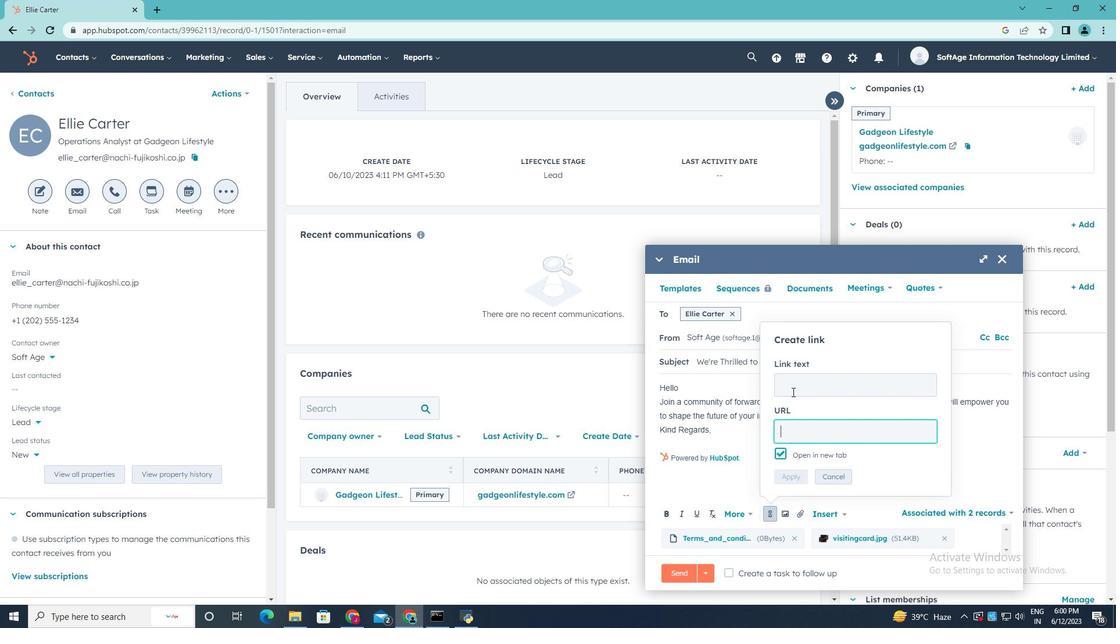 
Action: Mouse moved to (788, 392)
Screenshot: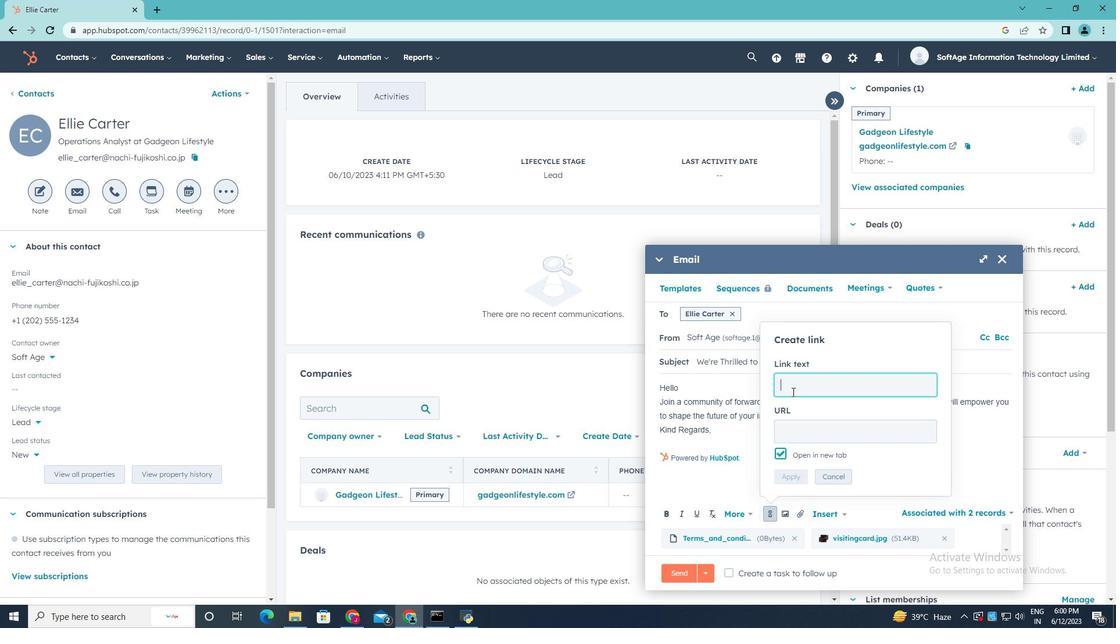 
Action: Key pressed <Key.shift>Tumblr
Screenshot: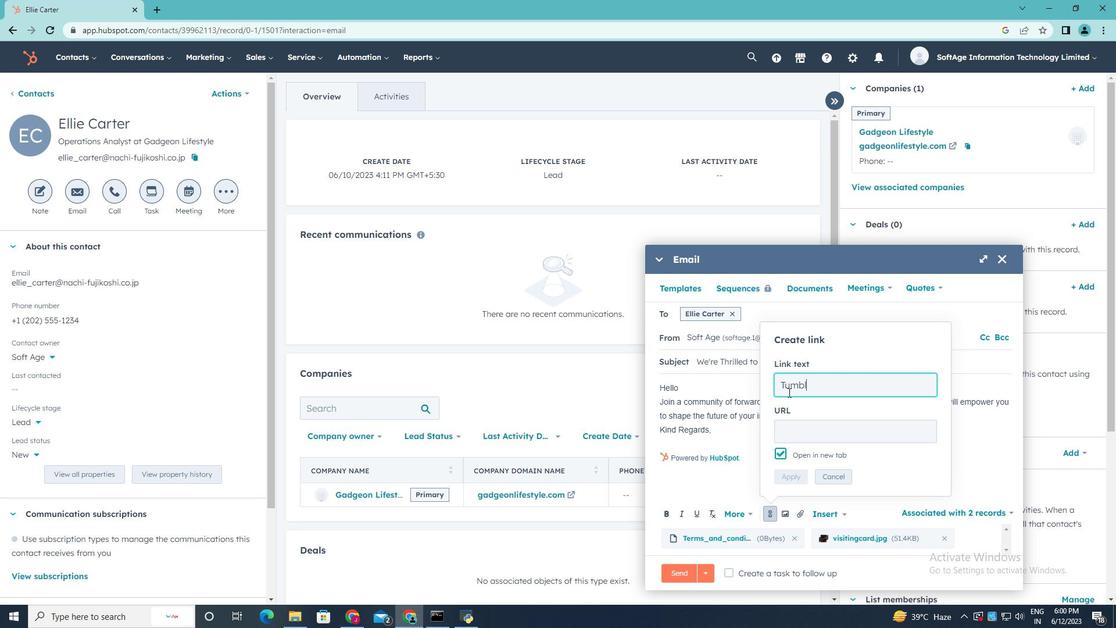 
Action: Mouse moved to (791, 425)
Screenshot: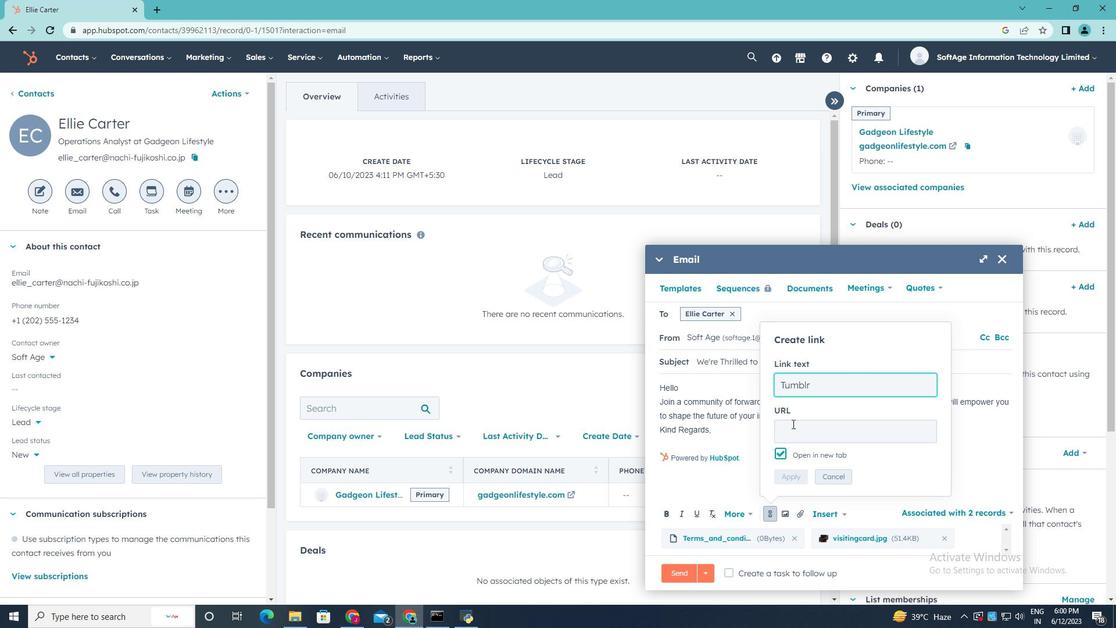 
Action: Mouse pressed left at (791, 425)
Screenshot: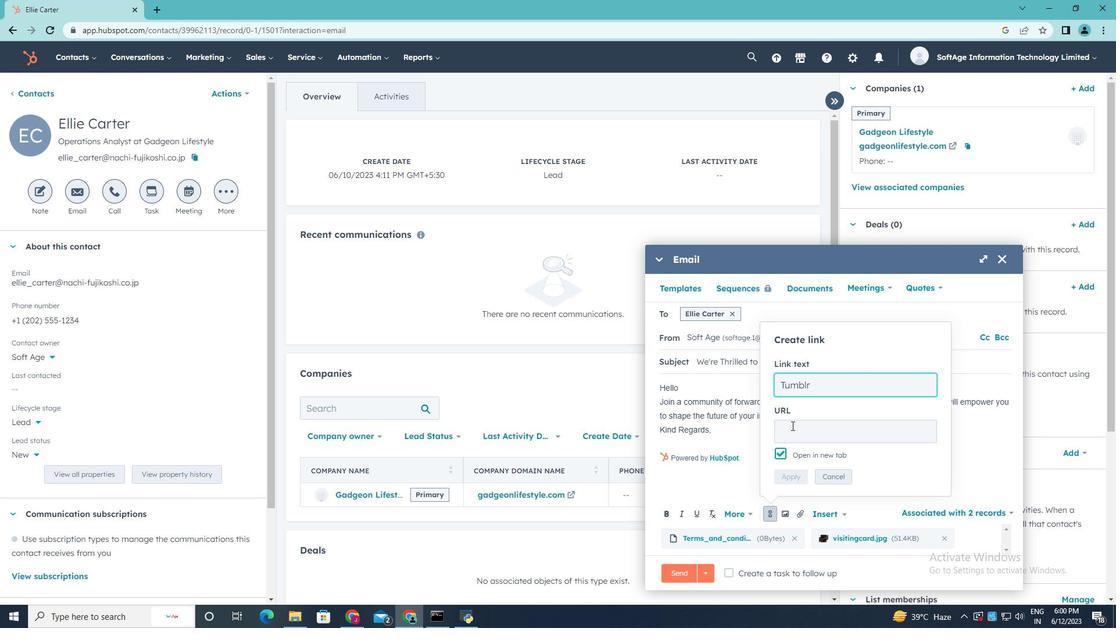 
Action: Mouse moved to (791, 425)
Screenshot: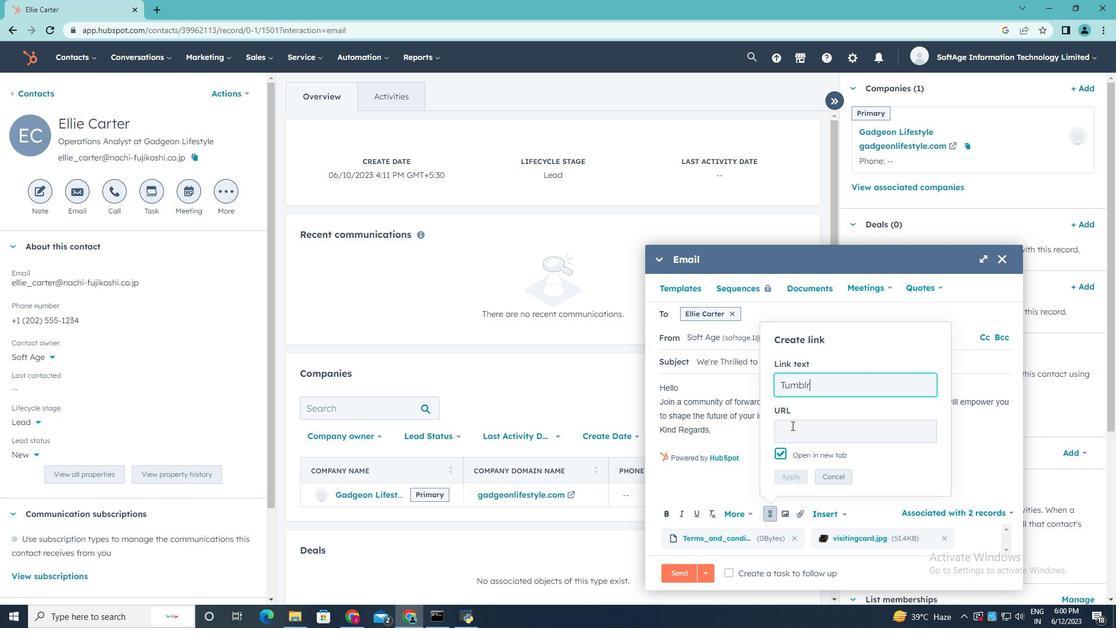 
Action: Key pressed www.tumblr.com
Screenshot: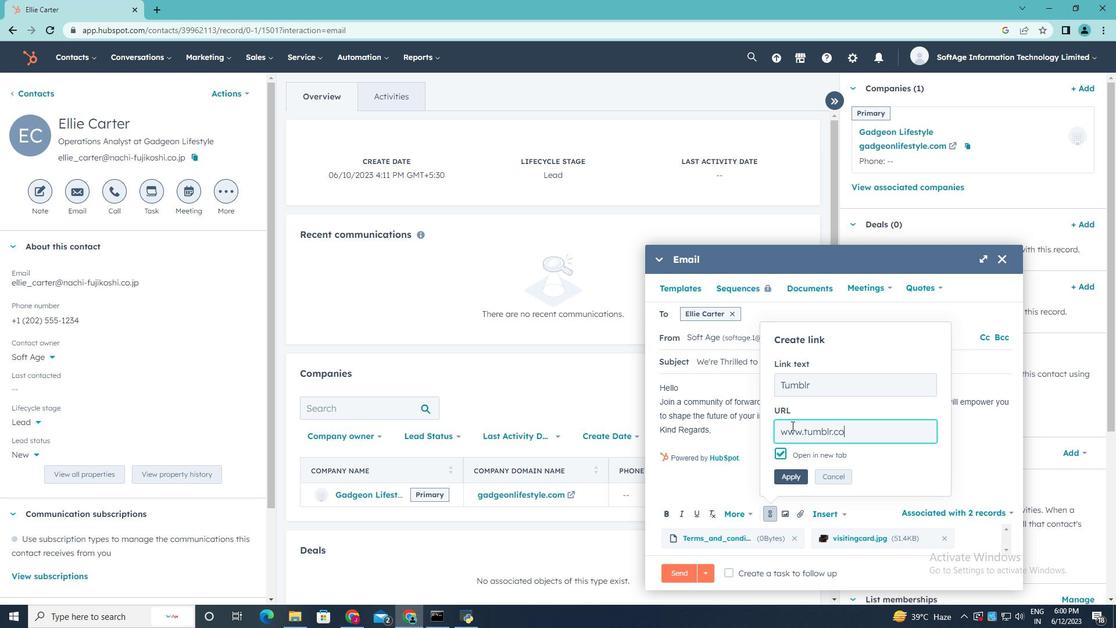 
Action: Mouse moved to (793, 477)
Screenshot: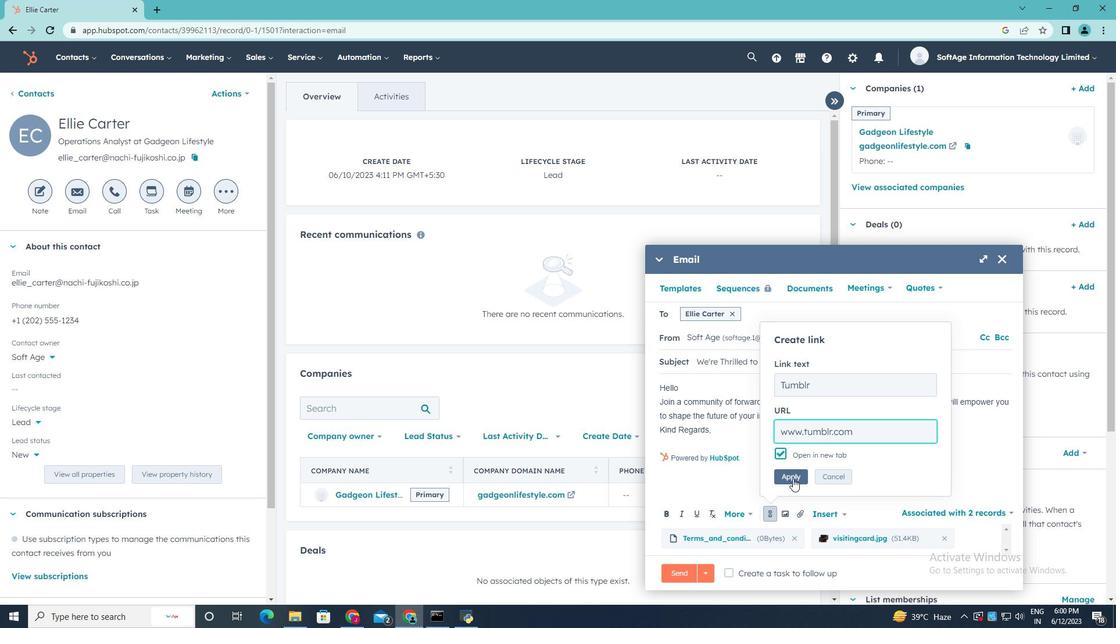 
Action: Mouse pressed left at (793, 477)
Screenshot: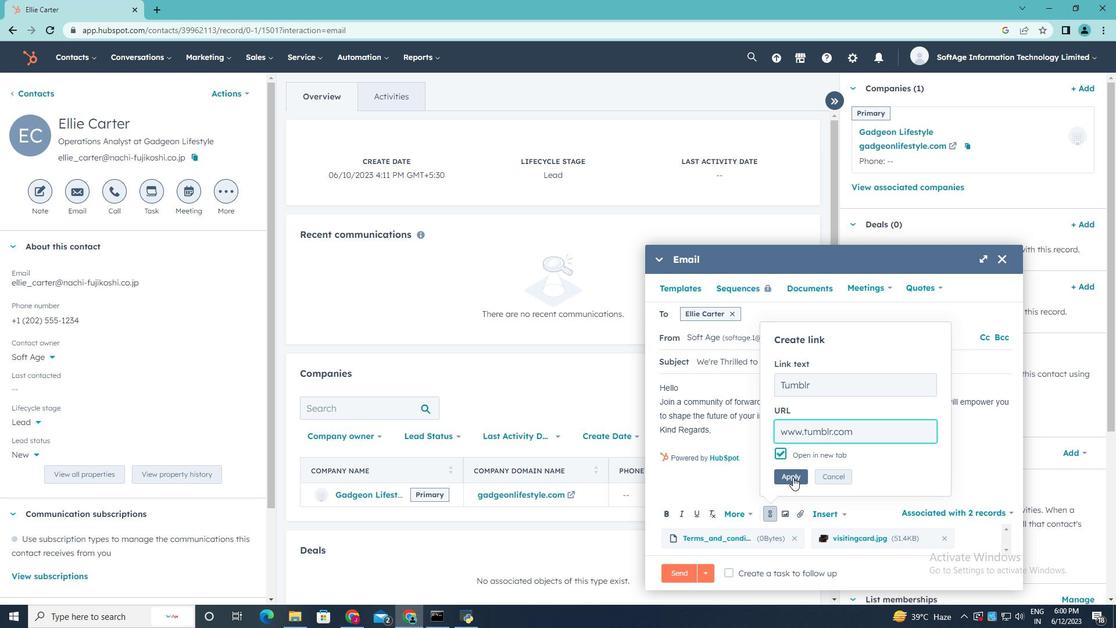 
Action: Mouse moved to (728, 570)
Screenshot: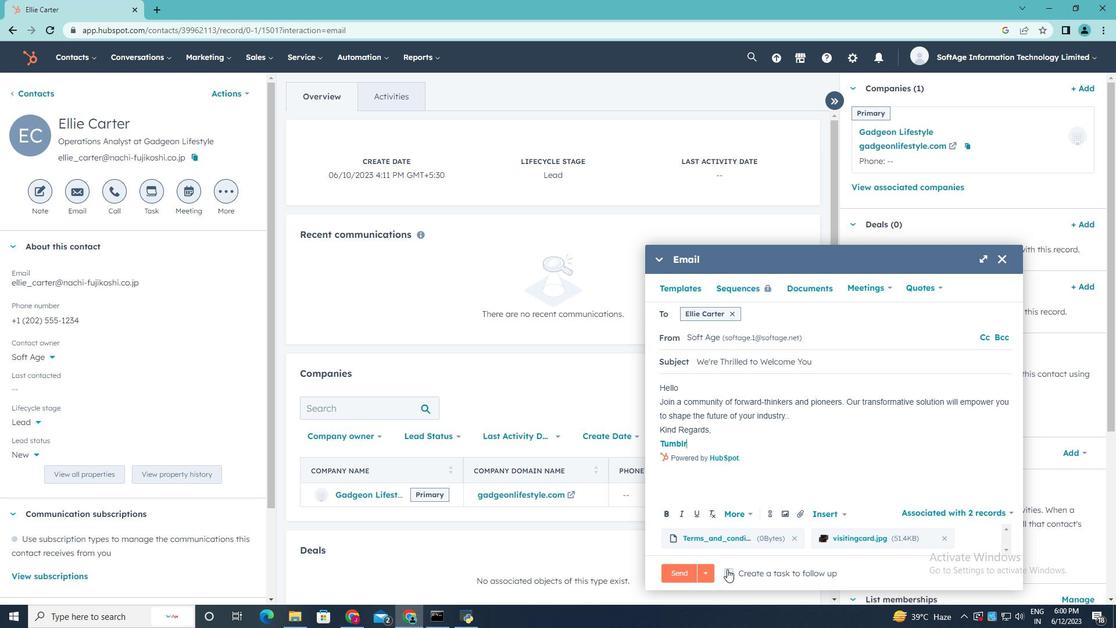 
Action: Mouse pressed left at (728, 570)
Screenshot: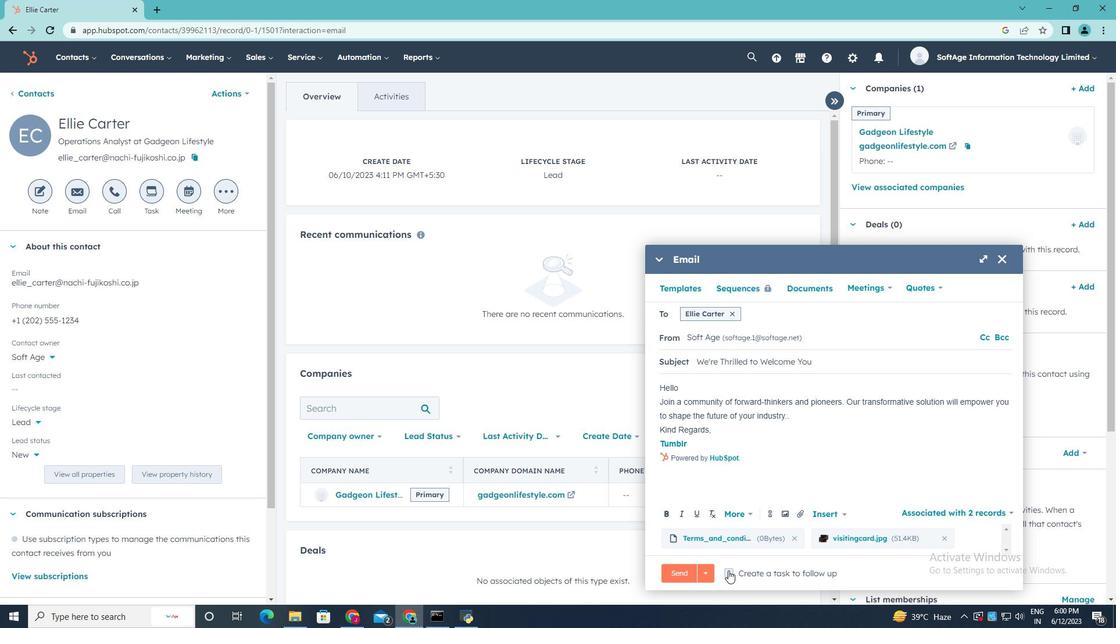 
Action: Mouse moved to (964, 572)
Screenshot: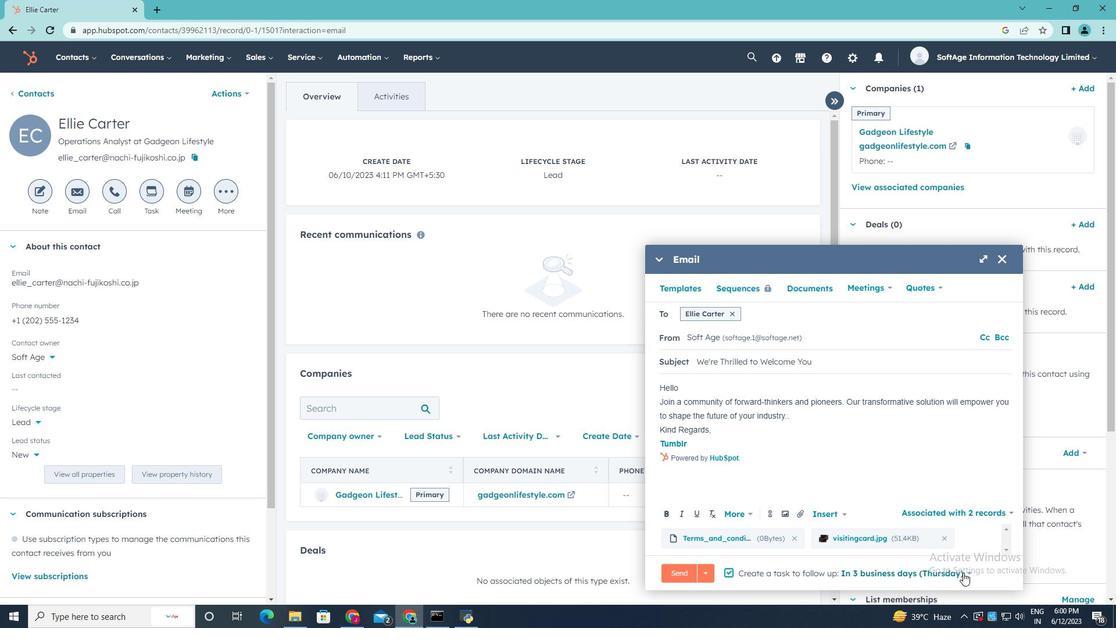 
Action: Mouse pressed left at (964, 572)
Screenshot: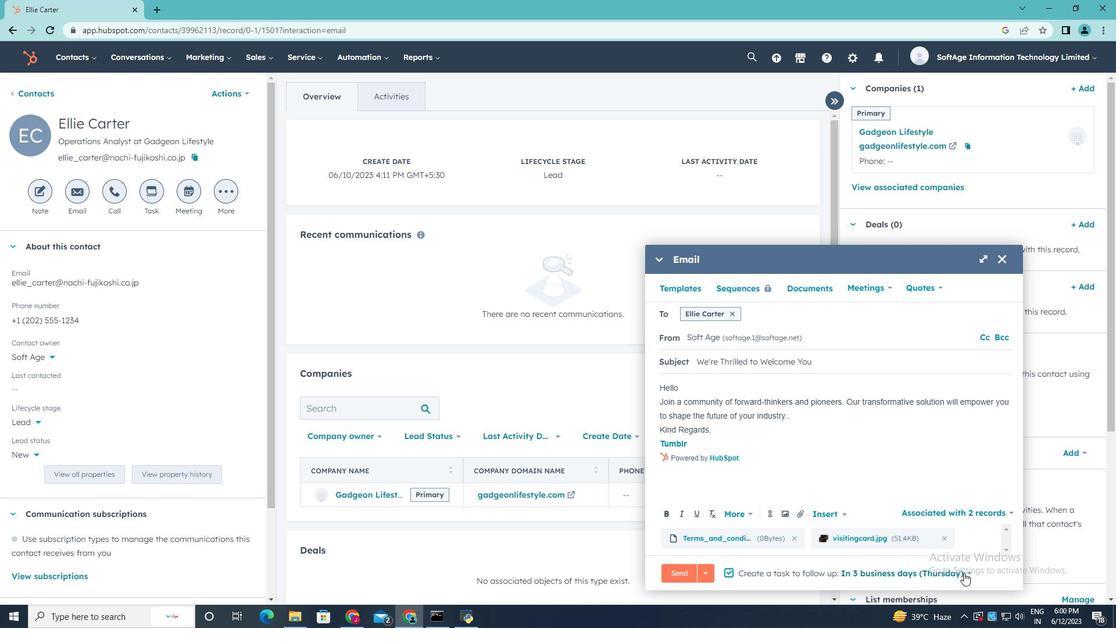 
Action: Mouse moved to (949, 514)
Screenshot: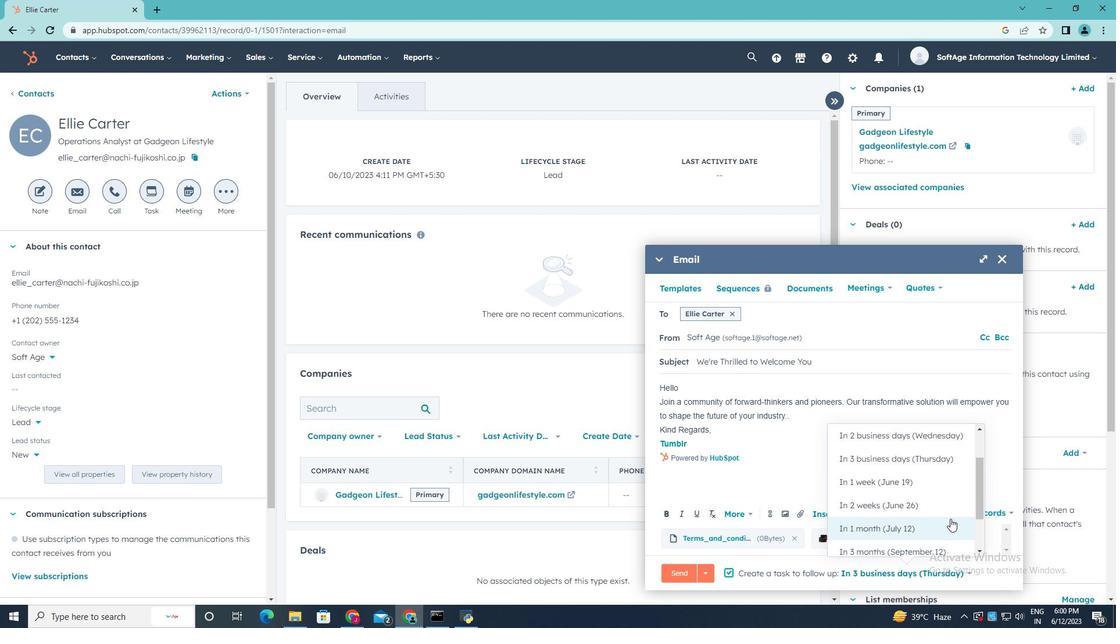 
Action: Mouse scrolled (949, 514) with delta (0, 0)
Screenshot: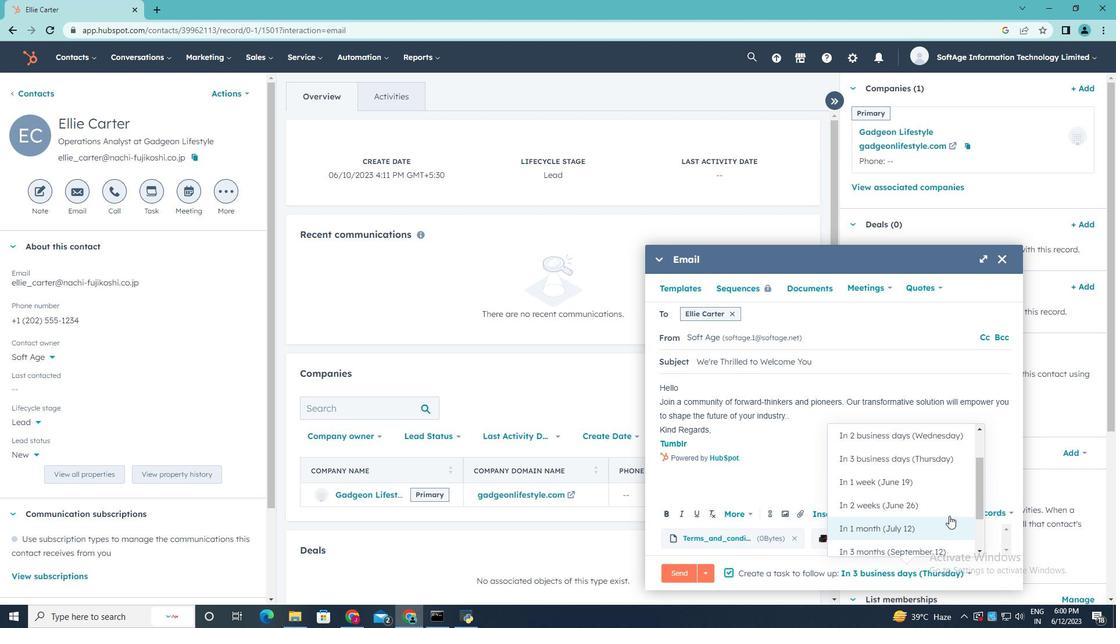
Action: Mouse scrolled (949, 514) with delta (0, 0)
Screenshot: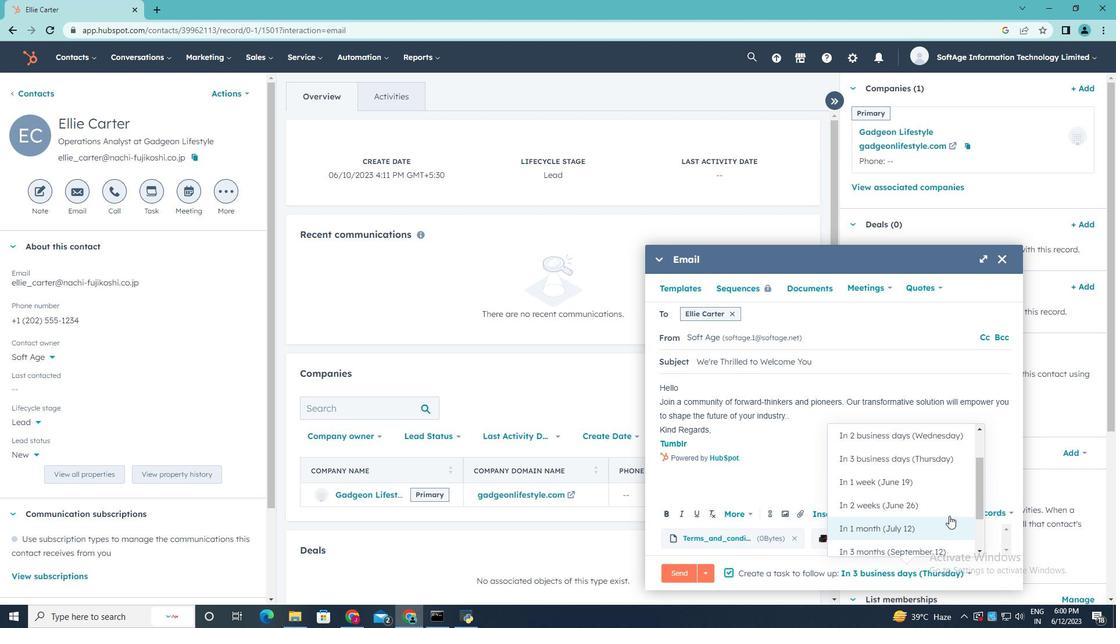 
Action: Mouse scrolled (949, 514) with delta (0, 0)
Screenshot: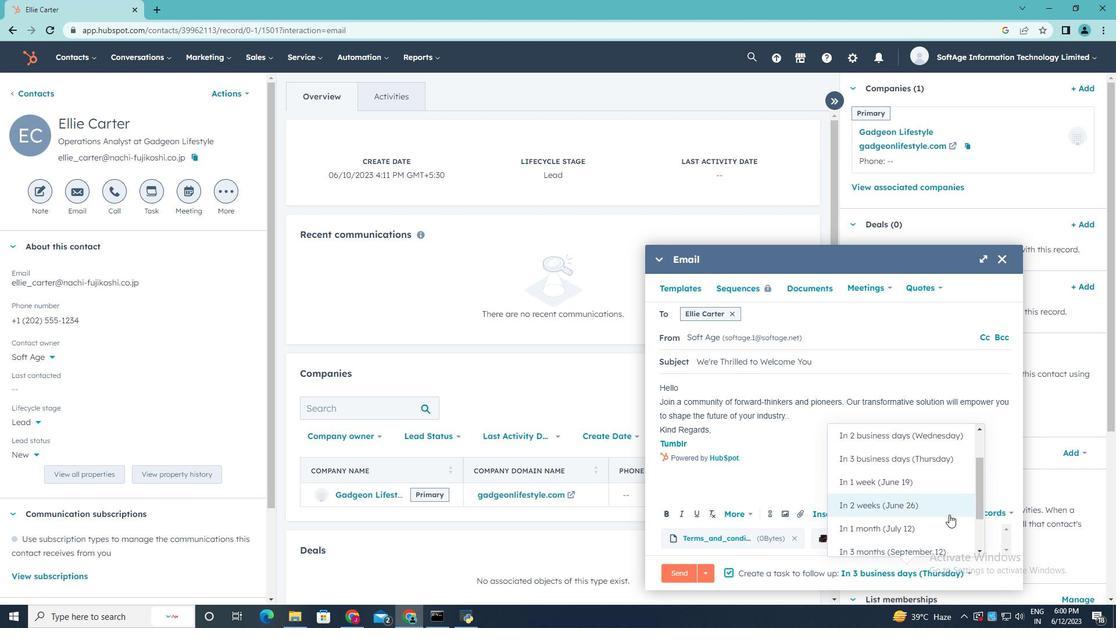 
Action: Mouse scrolled (949, 514) with delta (0, 0)
Screenshot: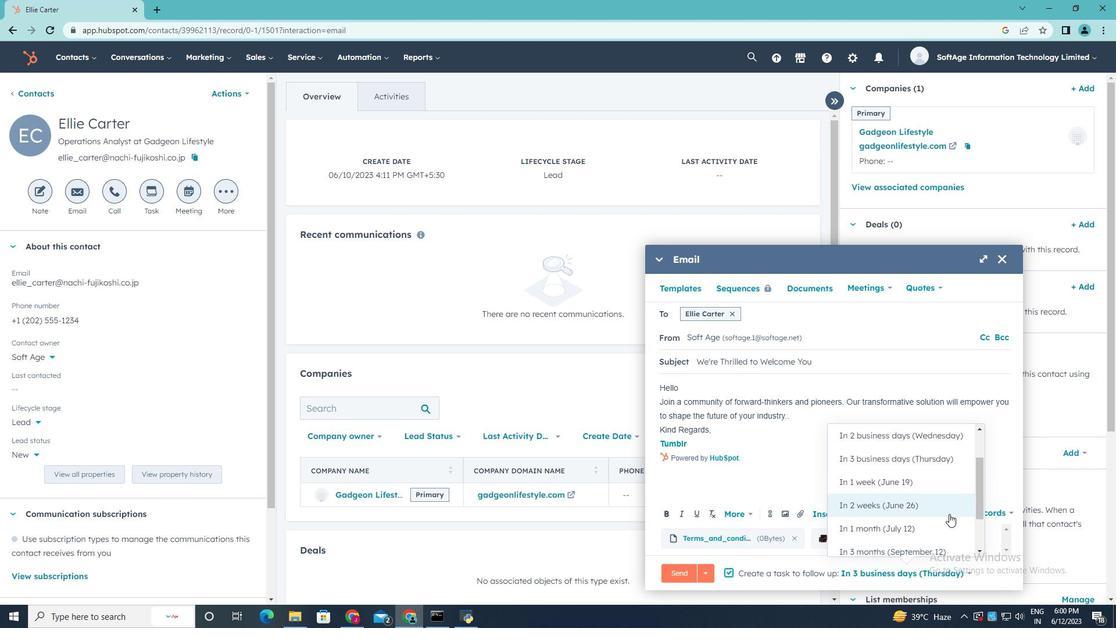 
Action: Mouse moved to (883, 466)
Screenshot: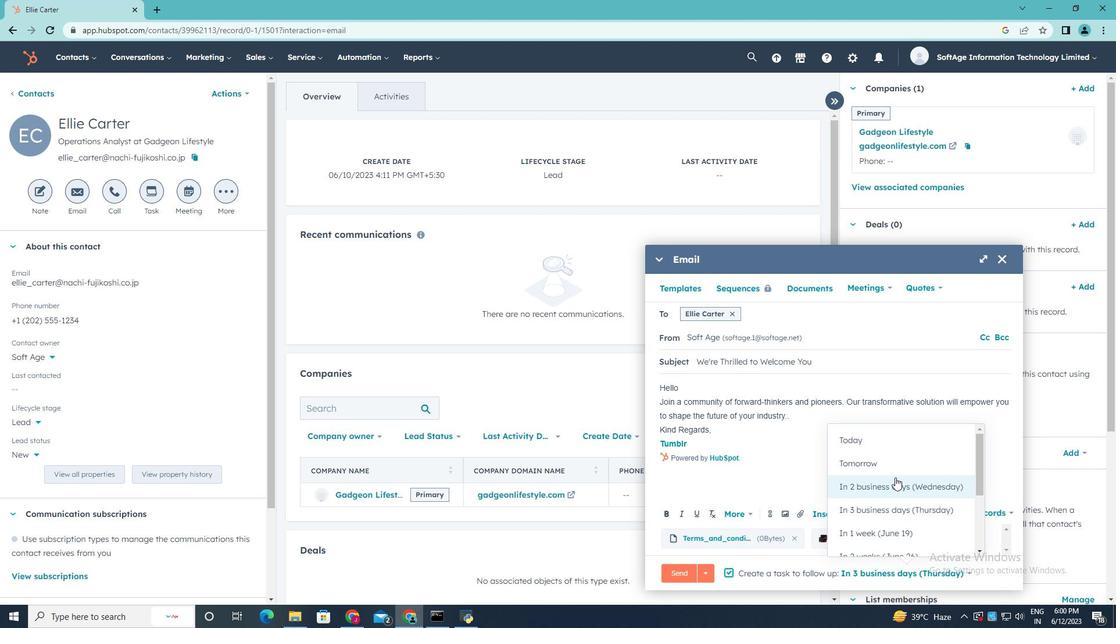 
Action: Mouse pressed left at (883, 466)
Screenshot: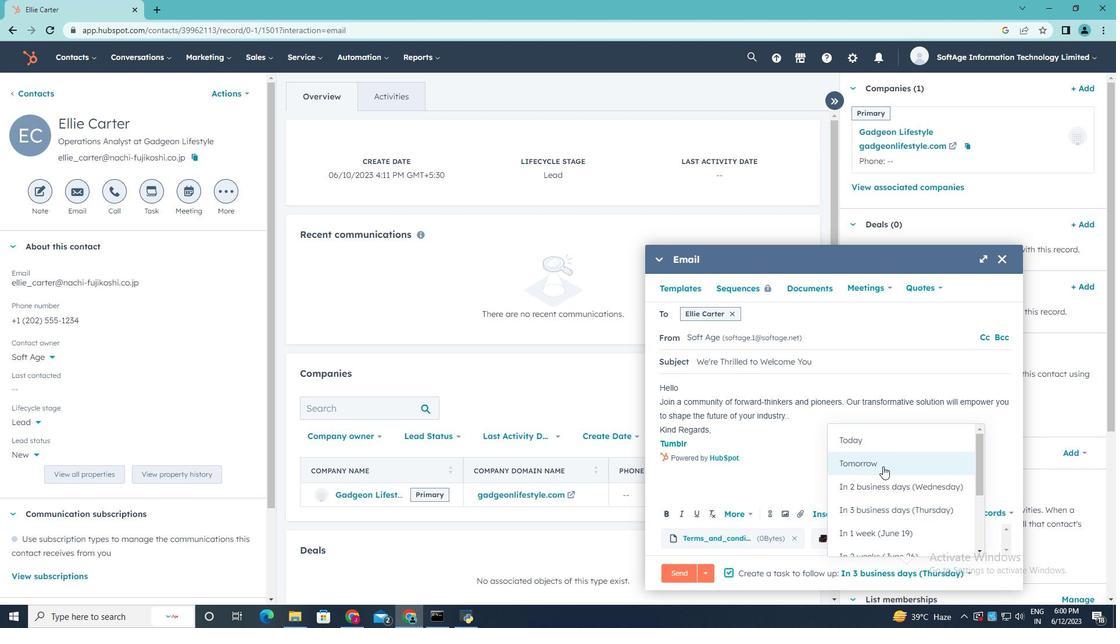 
Action: Mouse moved to (683, 570)
Screenshot: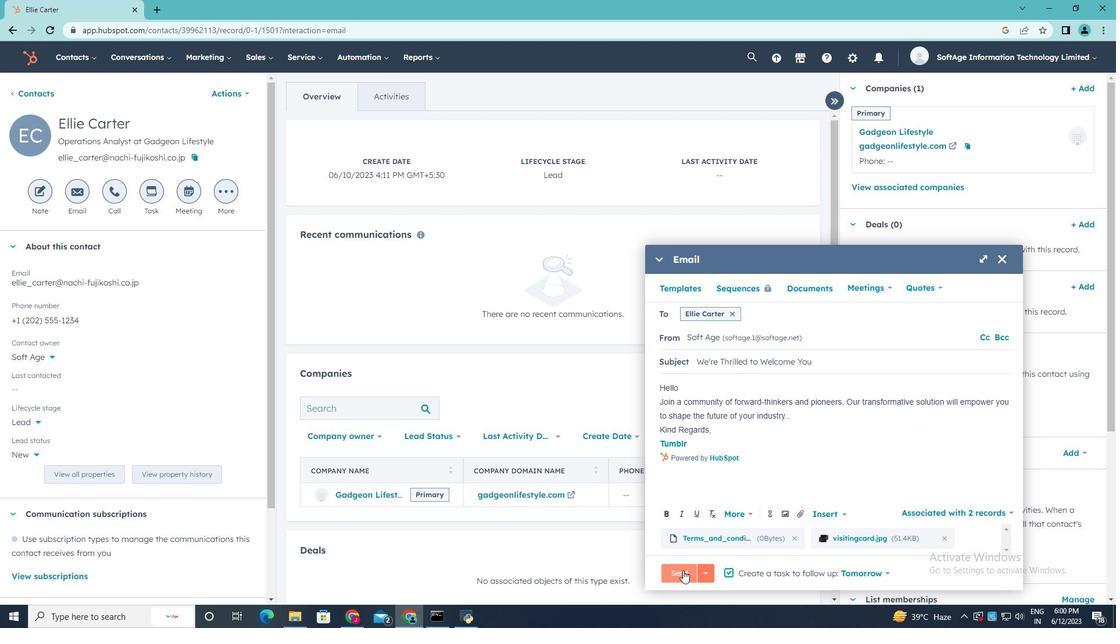 
Action: Mouse pressed left at (683, 570)
Screenshot: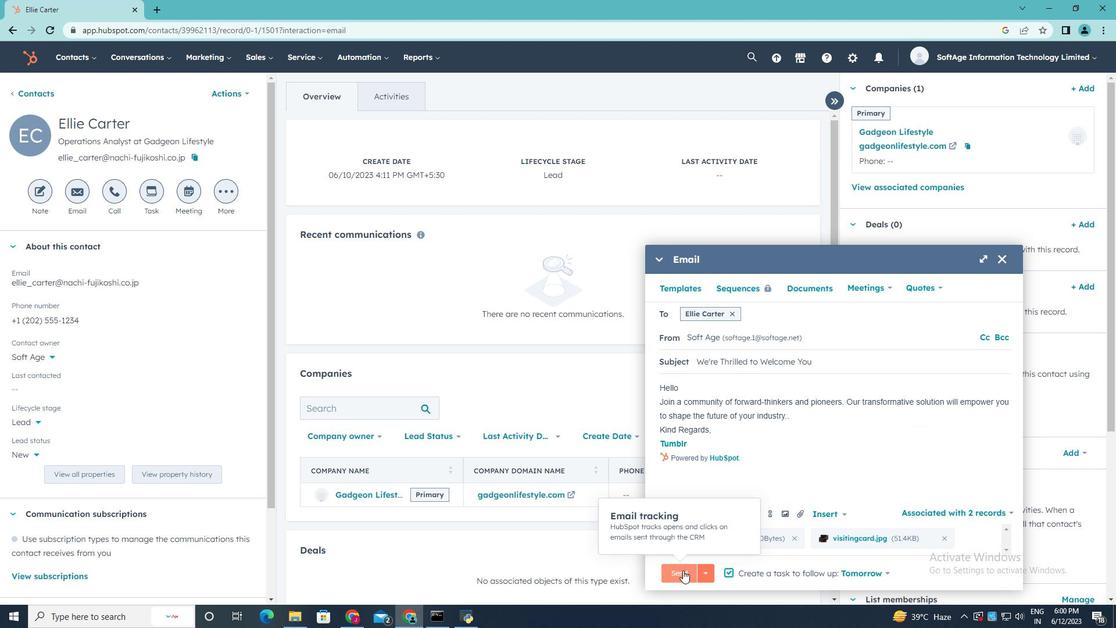 
